 Task: Use the formula "LEN" in spreadsheet "Project portfolio".
Action: Mouse moved to (681, 85)
Screenshot: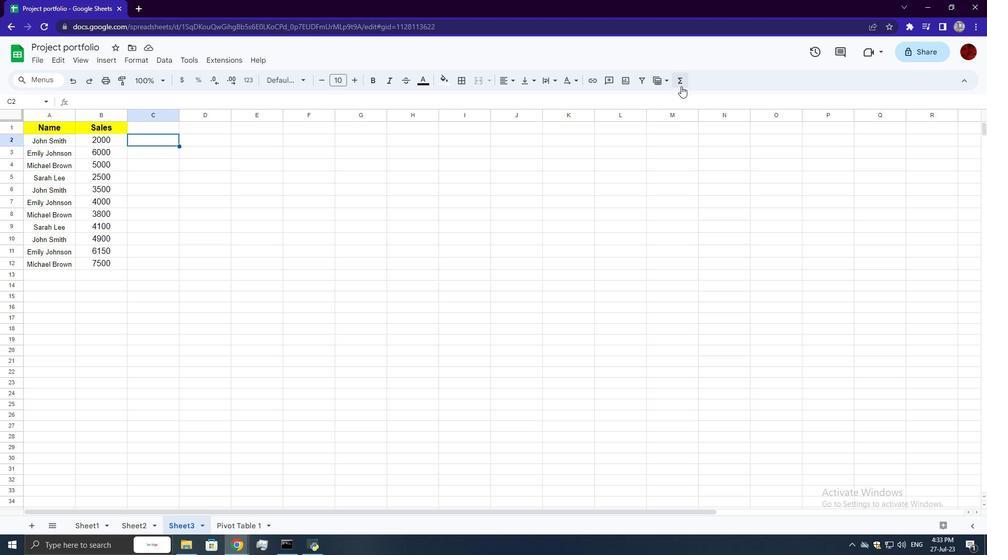
Action: Mouse pressed left at (681, 85)
Screenshot: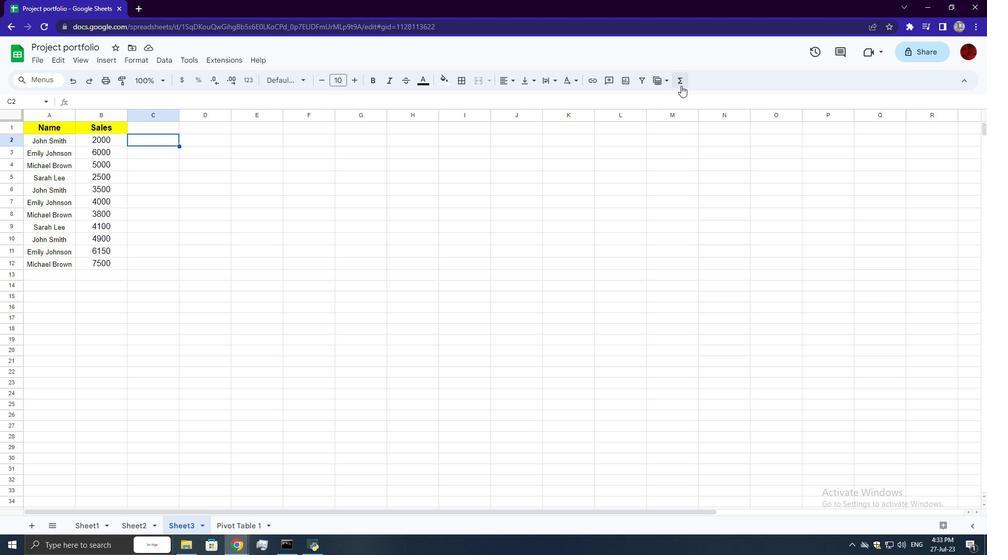 
Action: Mouse moved to (829, 202)
Screenshot: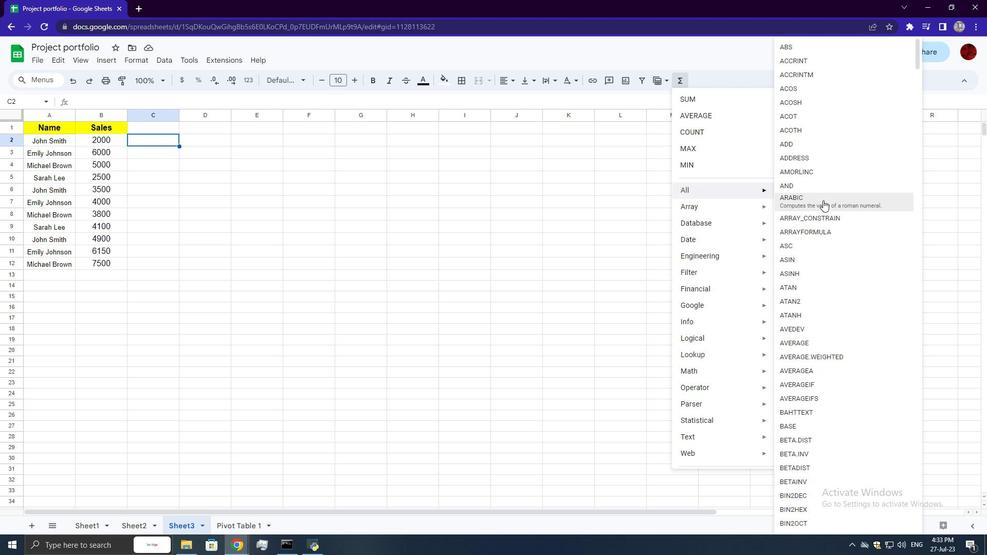 
Action: Mouse scrolled (829, 201) with delta (0, 0)
Screenshot: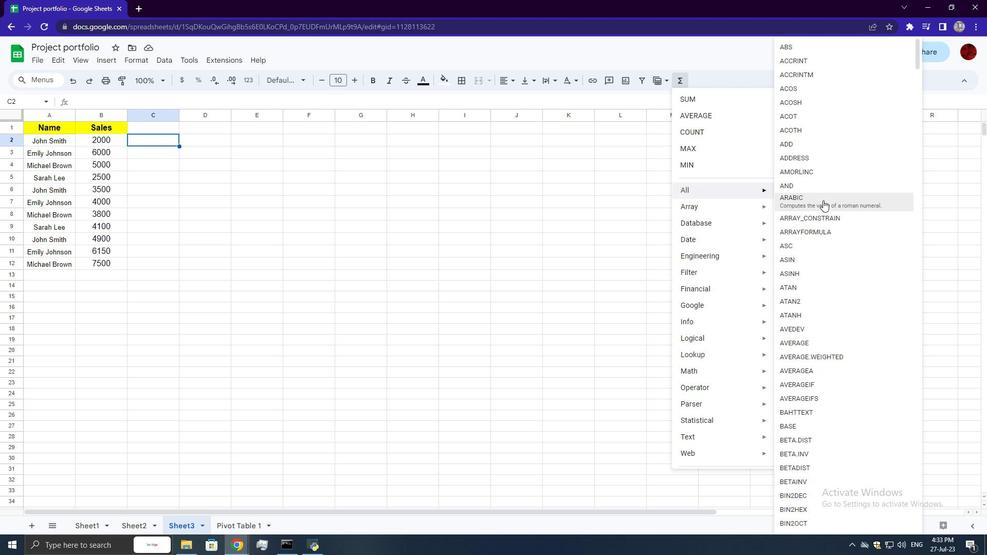 
Action: Mouse moved to (829, 202)
Screenshot: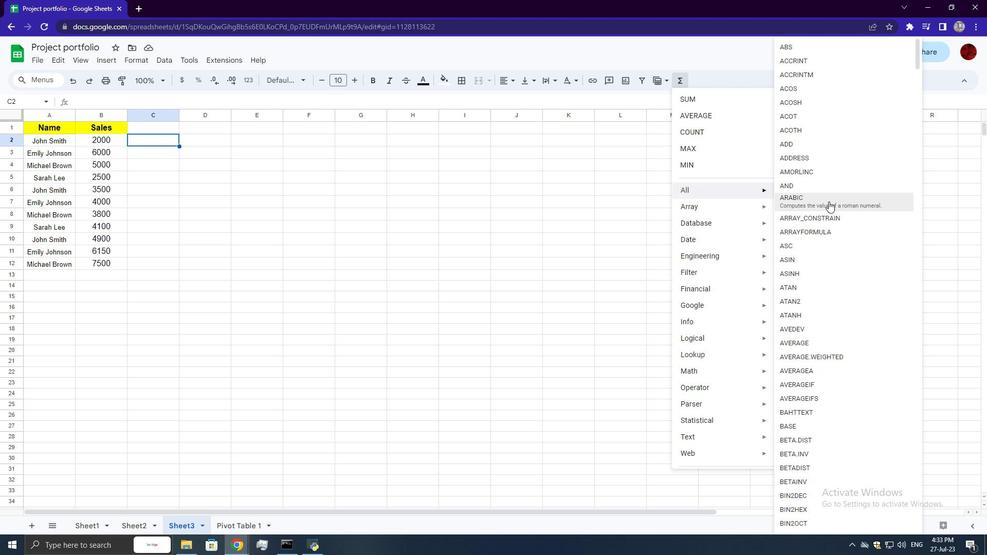 
Action: Mouse scrolled (829, 202) with delta (0, 0)
Screenshot: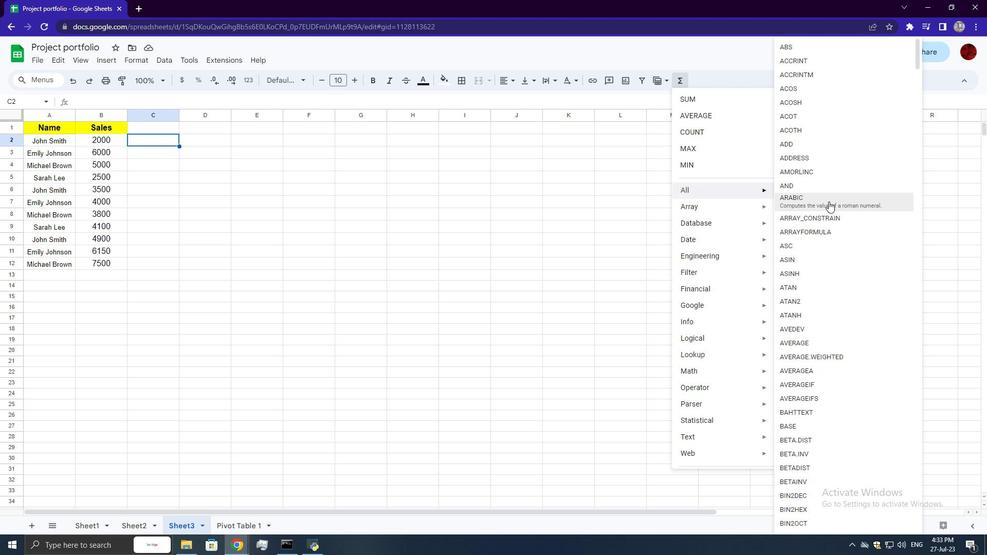 
Action: Mouse scrolled (829, 202) with delta (0, 0)
Screenshot: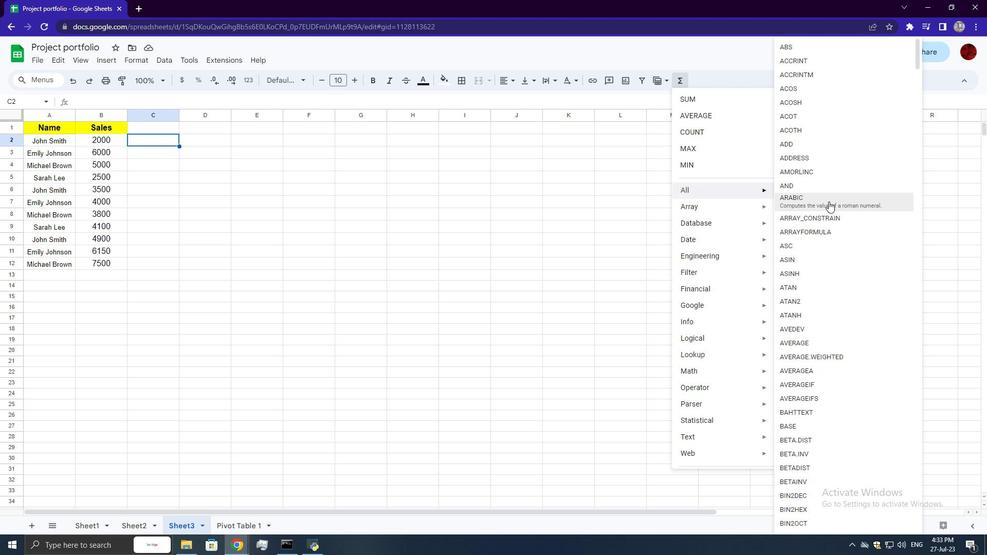 
Action: Mouse scrolled (829, 202) with delta (0, 0)
Screenshot: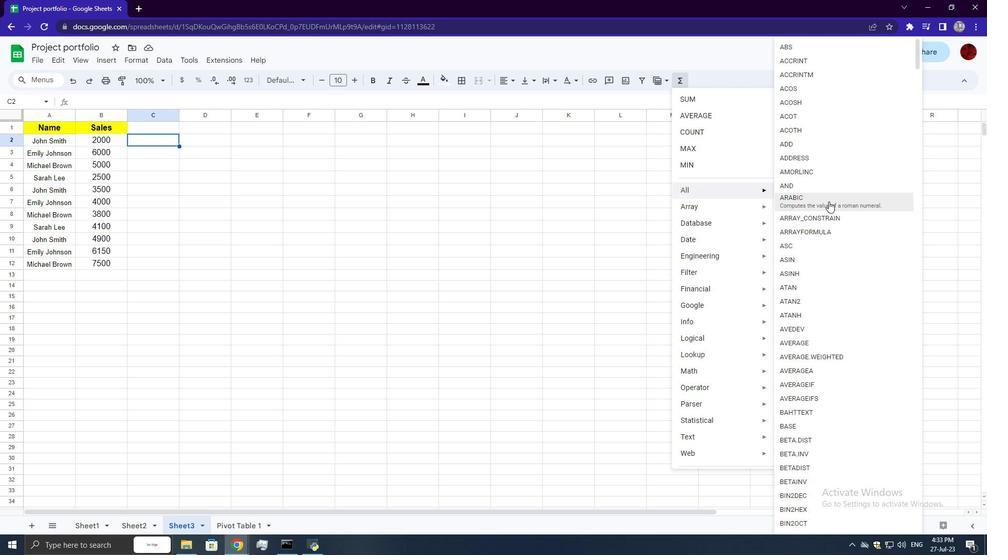 
Action: Mouse scrolled (829, 202) with delta (0, 0)
Screenshot: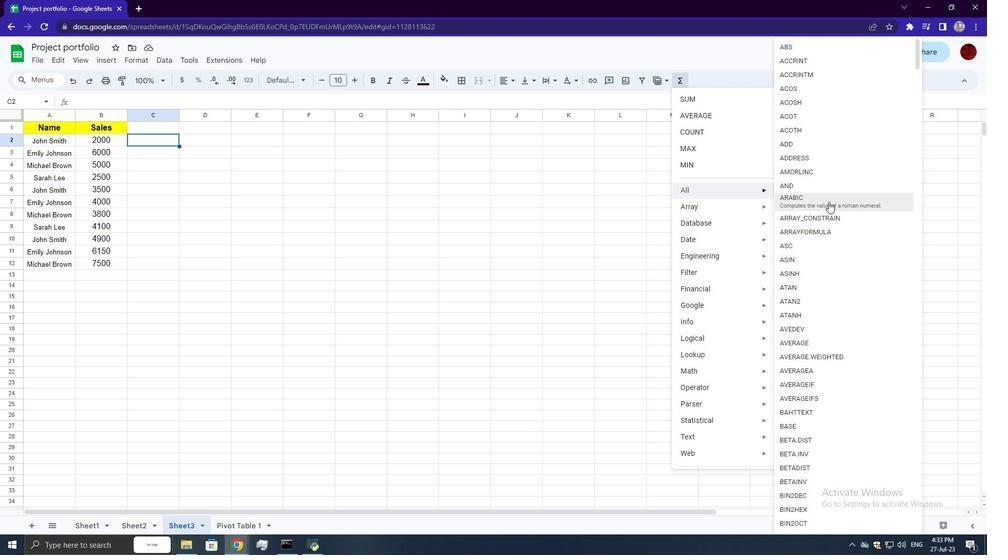 
Action: Mouse moved to (829, 204)
Screenshot: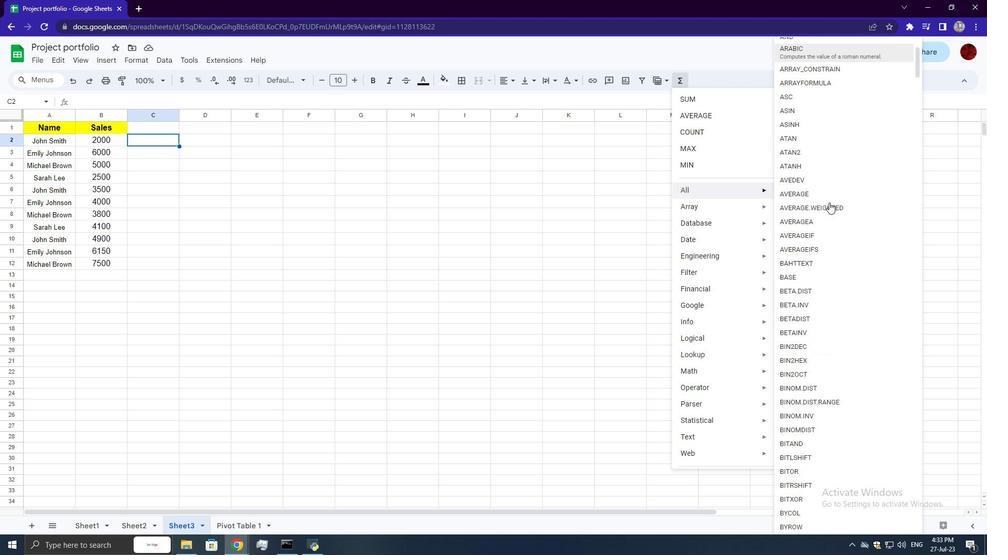 
Action: Mouse scrolled (829, 204) with delta (0, 0)
Screenshot: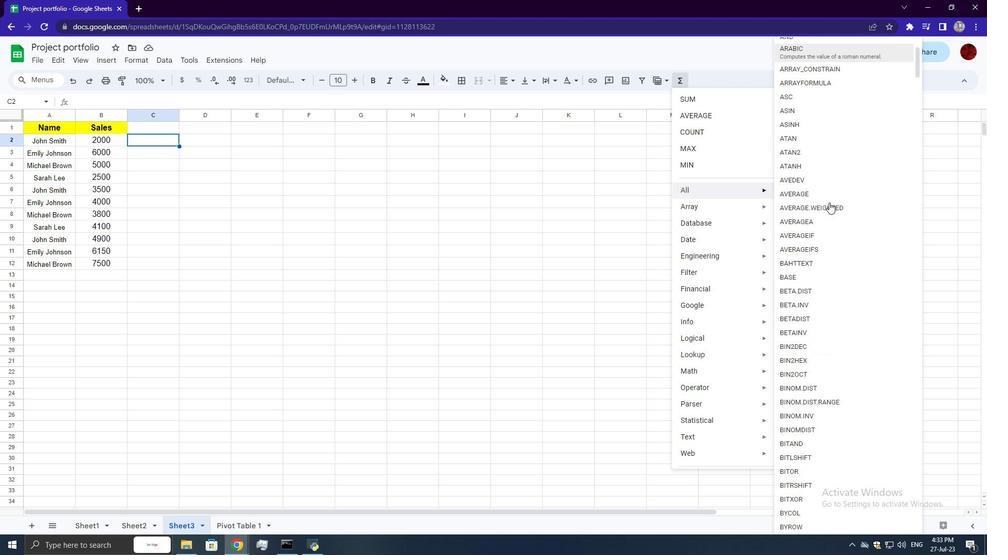 
Action: Mouse scrolled (829, 204) with delta (0, 0)
Screenshot: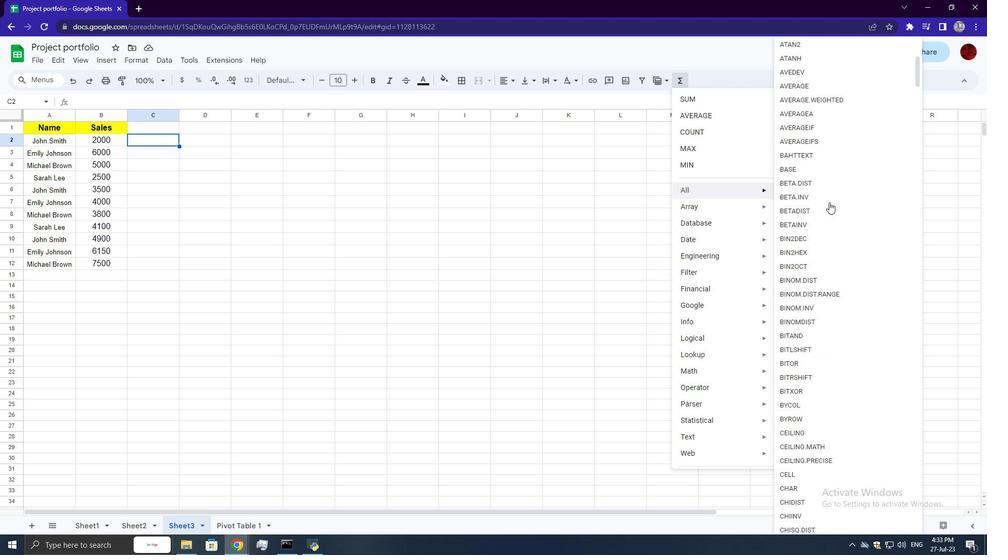 
Action: Mouse scrolled (829, 204) with delta (0, 0)
Screenshot: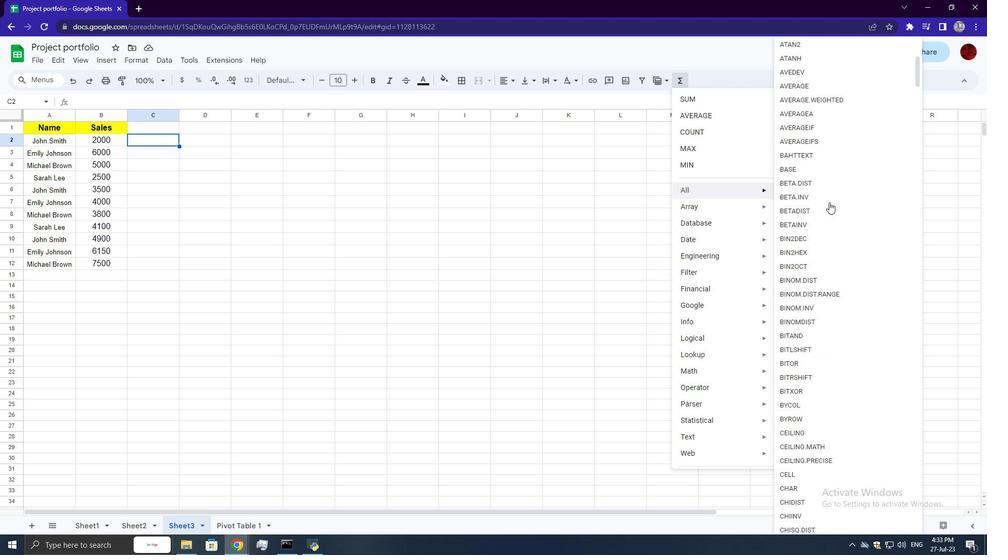 
Action: Mouse scrolled (829, 204) with delta (0, 0)
Screenshot: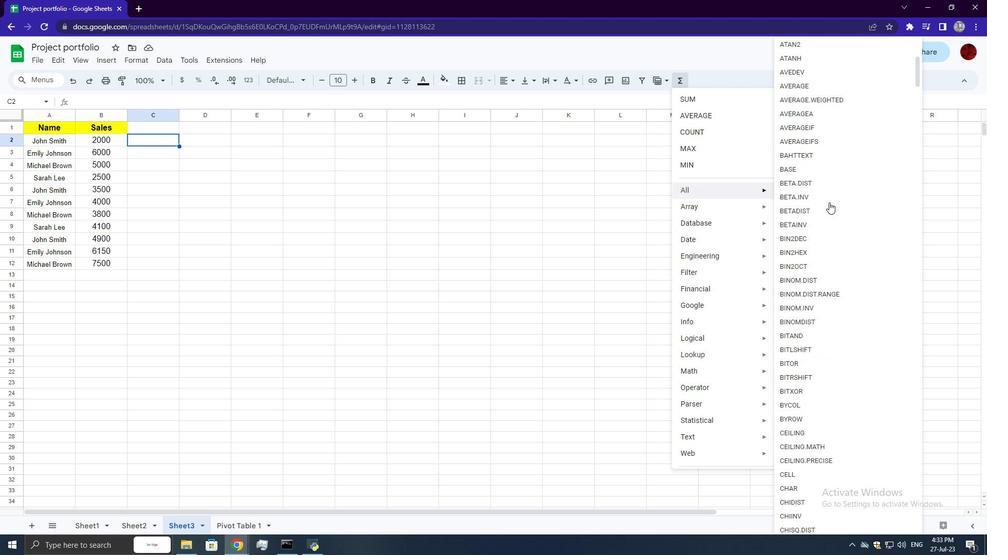 
Action: Mouse scrolled (829, 204) with delta (0, 0)
Screenshot: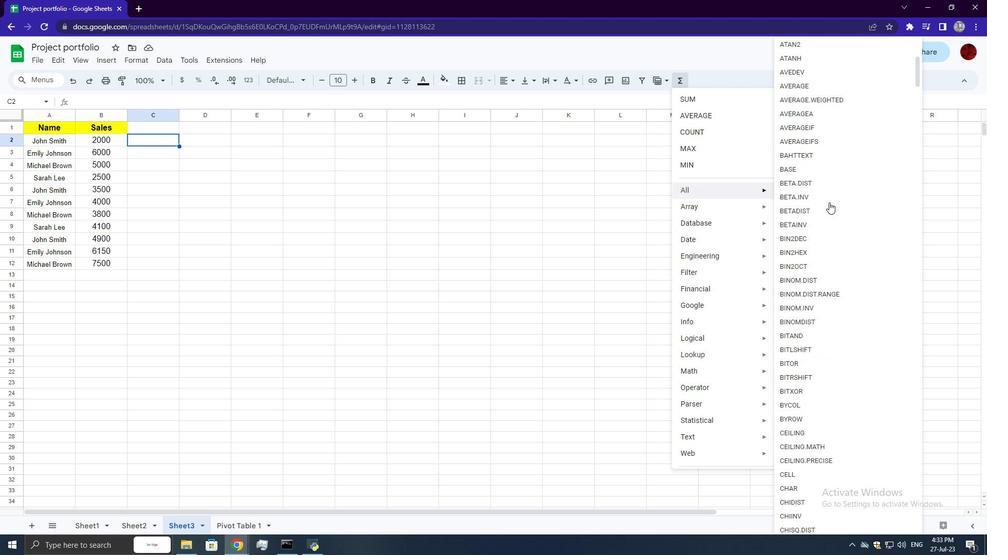 
Action: Mouse scrolled (829, 204) with delta (0, 0)
Screenshot: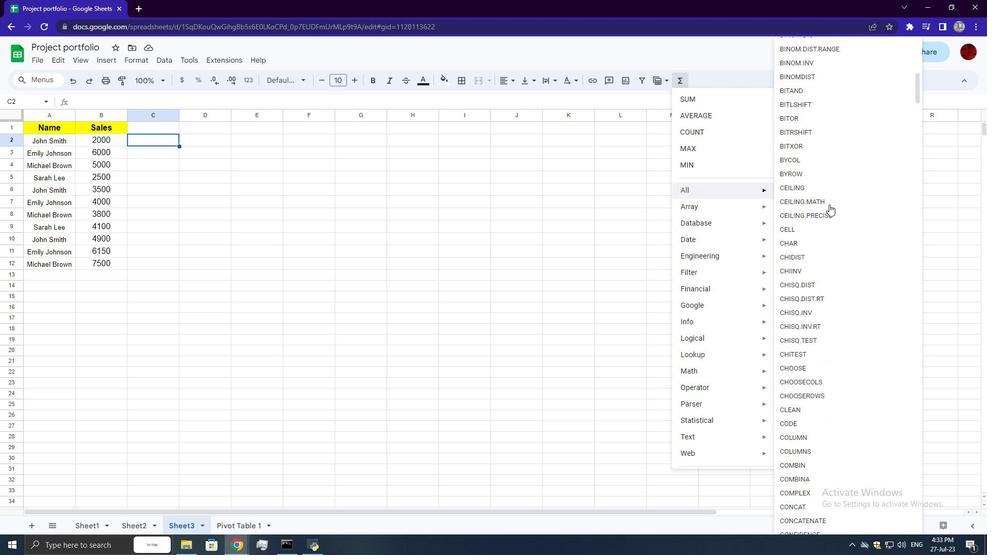
Action: Mouse scrolled (829, 204) with delta (0, 0)
Screenshot: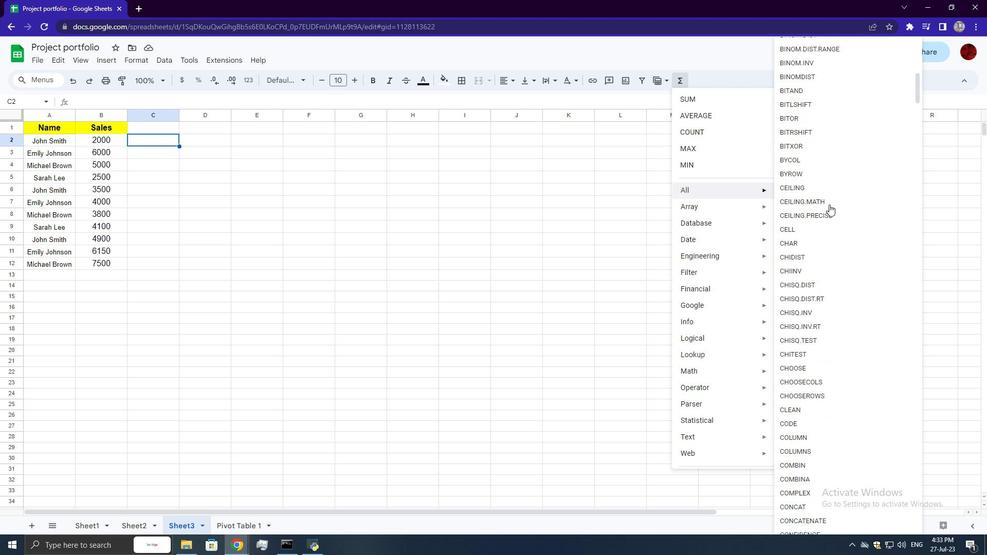 
Action: Mouse scrolled (829, 204) with delta (0, 0)
Screenshot: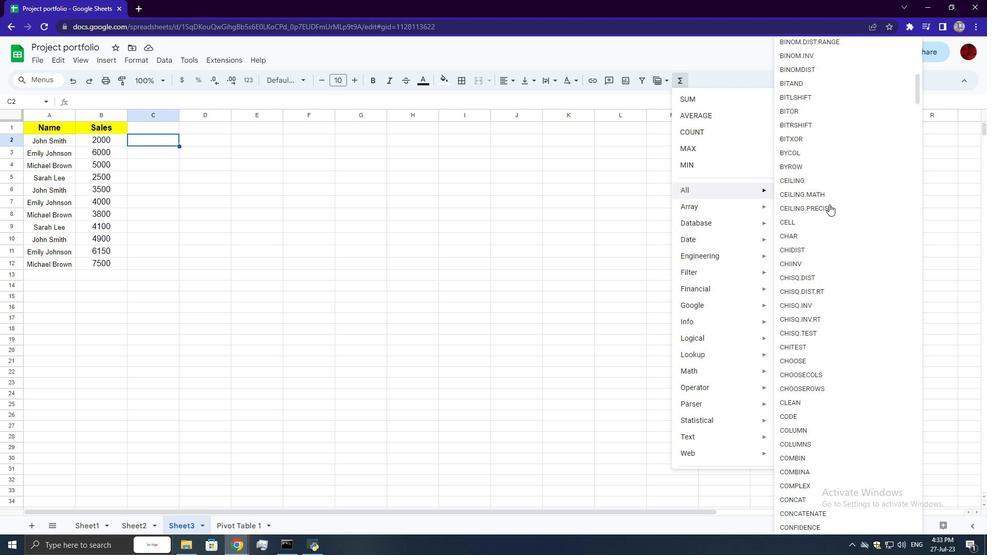 
Action: Mouse scrolled (829, 204) with delta (0, 0)
Screenshot: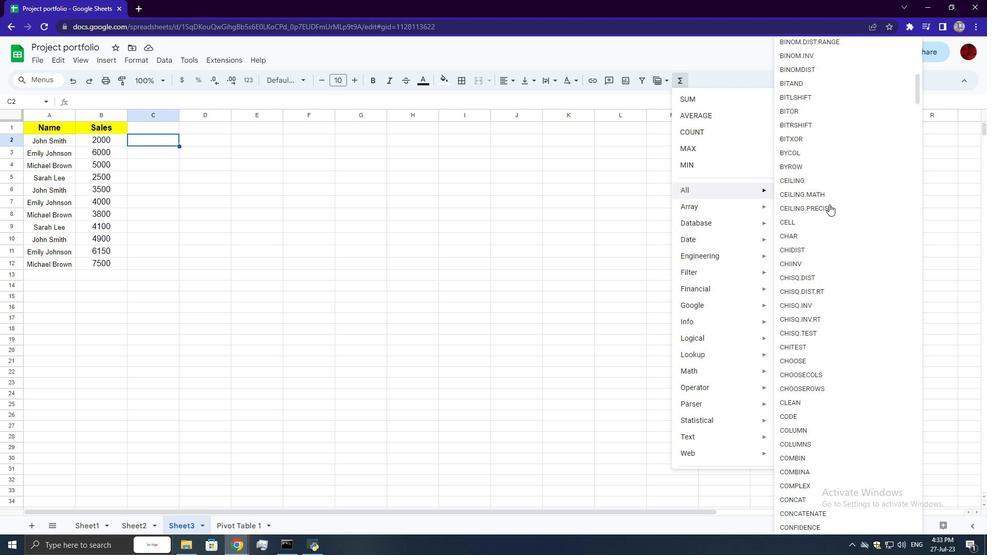 
Action: Mouse scrolled (829, 204) with delta (0, 0)
Screenshot: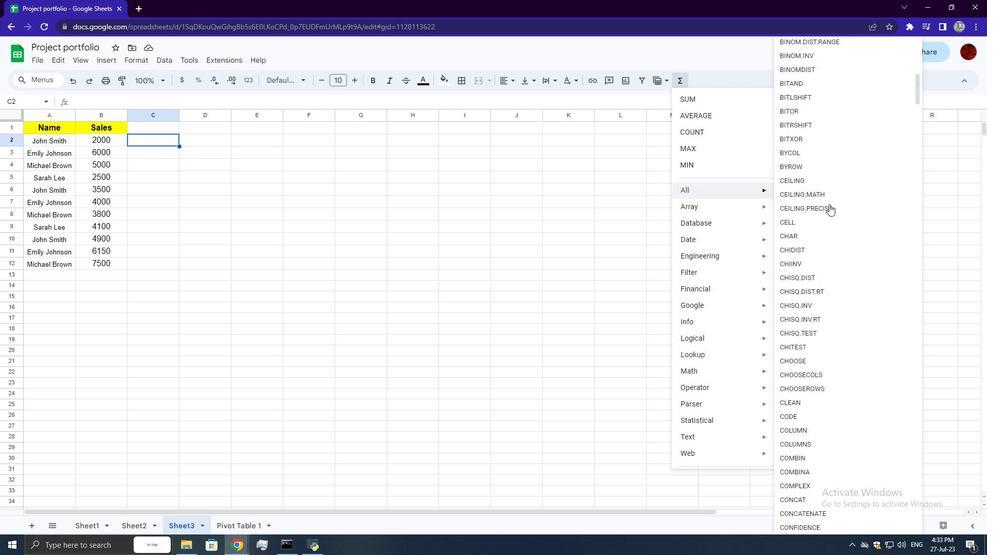 
Action: Mouse scrolled (829, 204) with delta (0, 0)
Screenshot: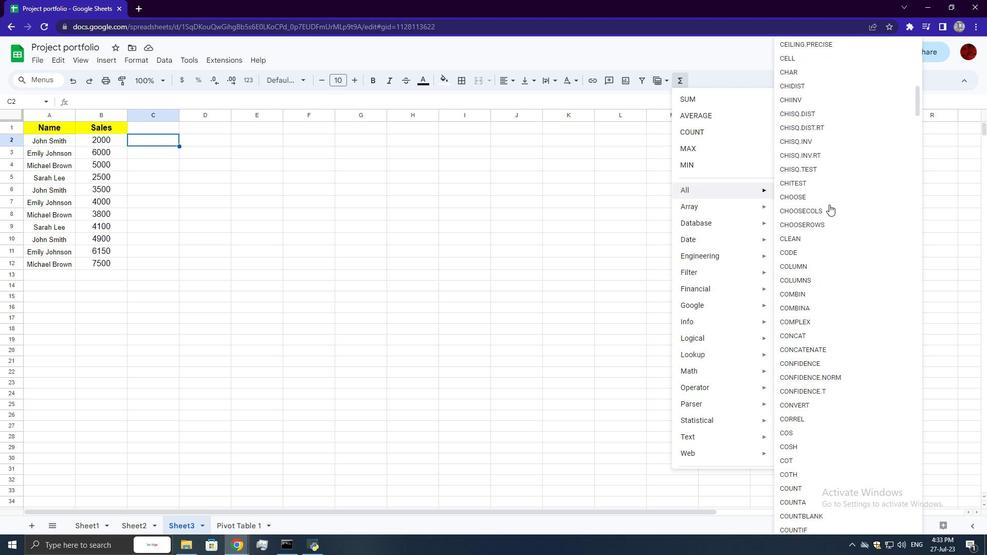 
Action: Mouse scrolled (829, 204) with delta (0, 0)
Screenshot: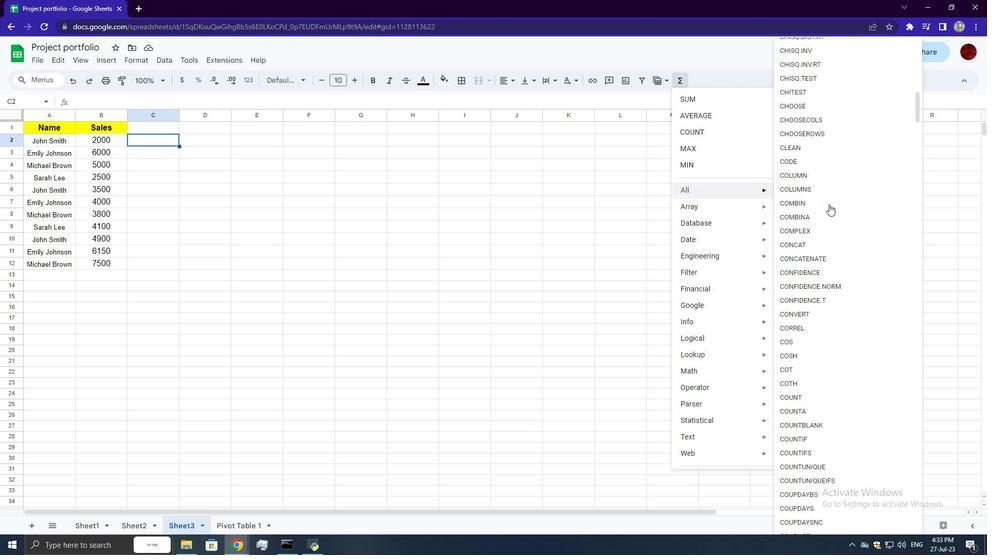 
Action: Mouse scrolled (829, 204) with delta (0, 0)
Screenshot: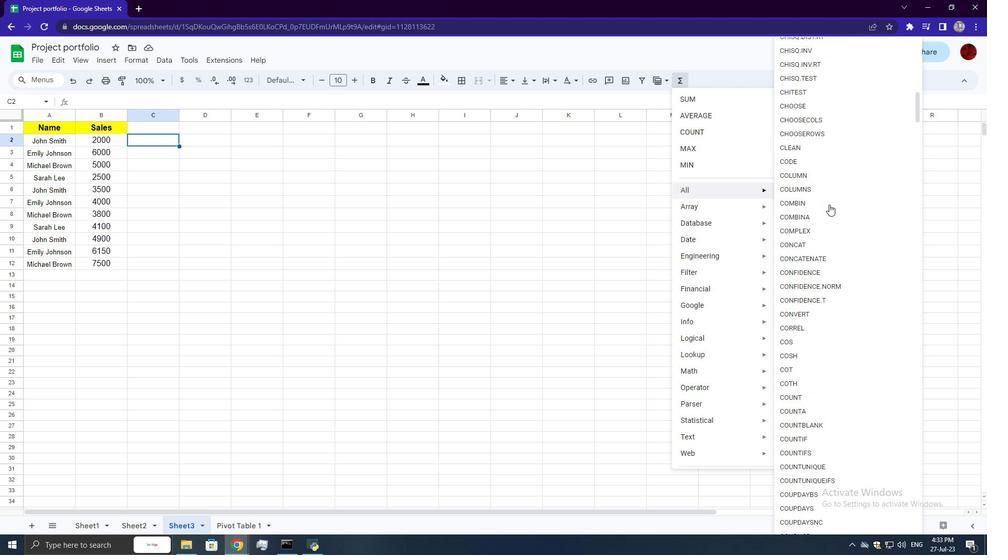 
Action: Mouse scrolled (829, 204) with delta (0, 0)
Screenshot: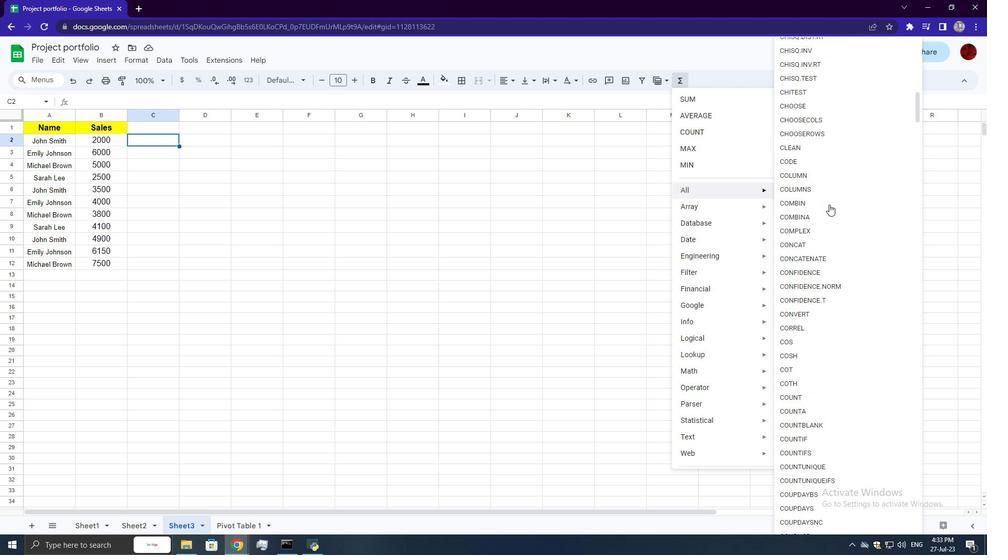 
Action: Mouse scrolled (829, 204) with delta (0, 0)
Screenshot: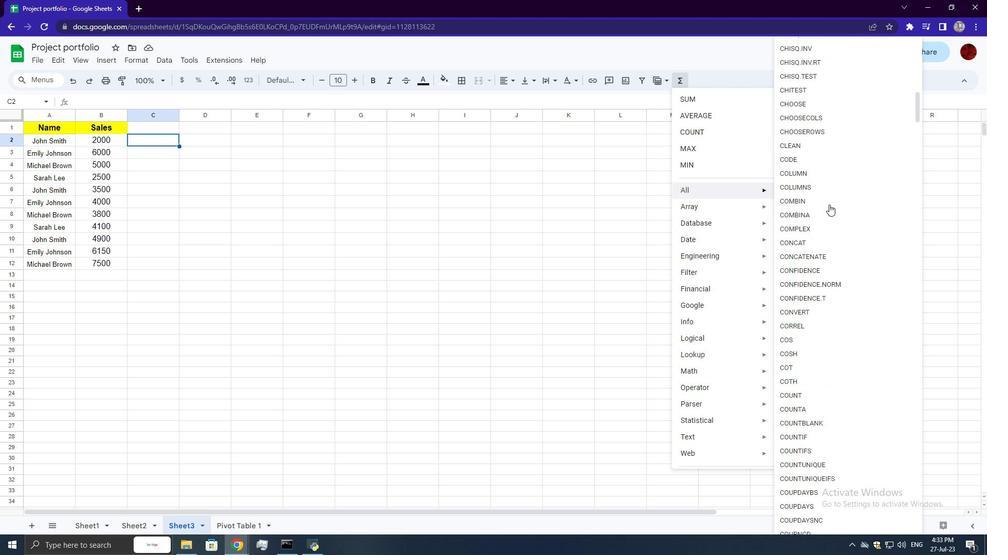 
Action: Mouse scrolled (829, 204) with delta (0, 0)
Screenshot: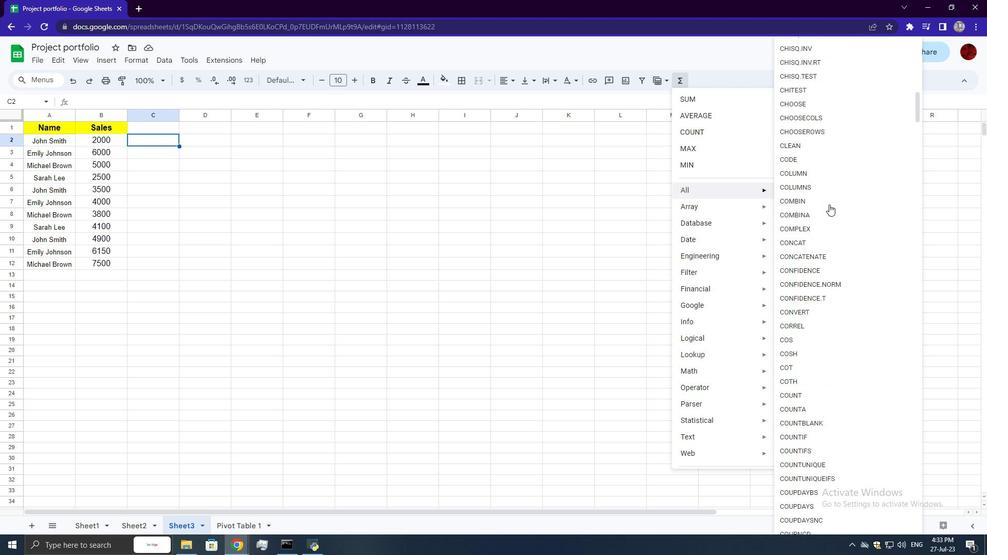
Action: Mouse scrolled (829, 204) with delta (0, 0)
Screenshot: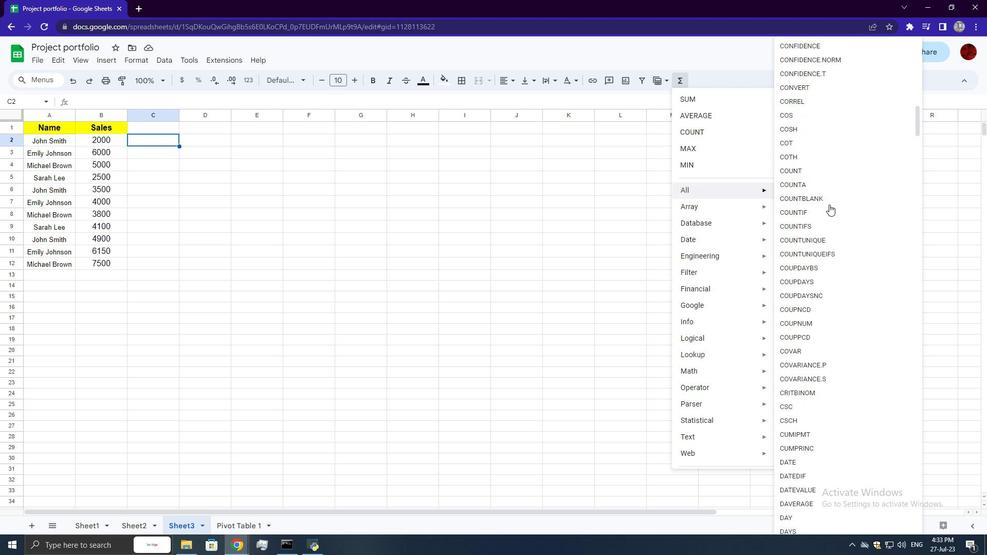 
Action: Mouse scrolled (829, 204) with delta (0, 0)
Screenshot: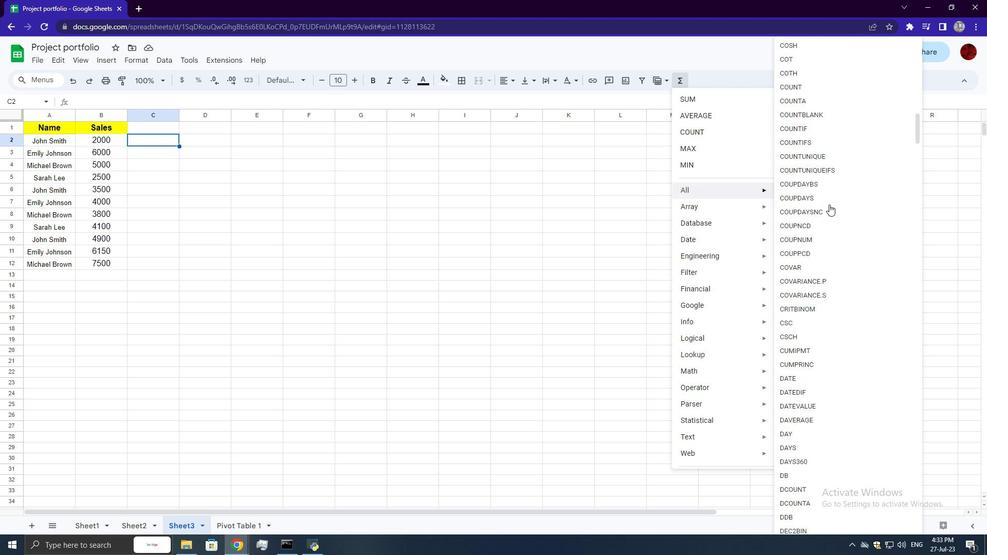 
Action: Mouse scrolled (829, 204) with delta (0, 0)
Screenshot: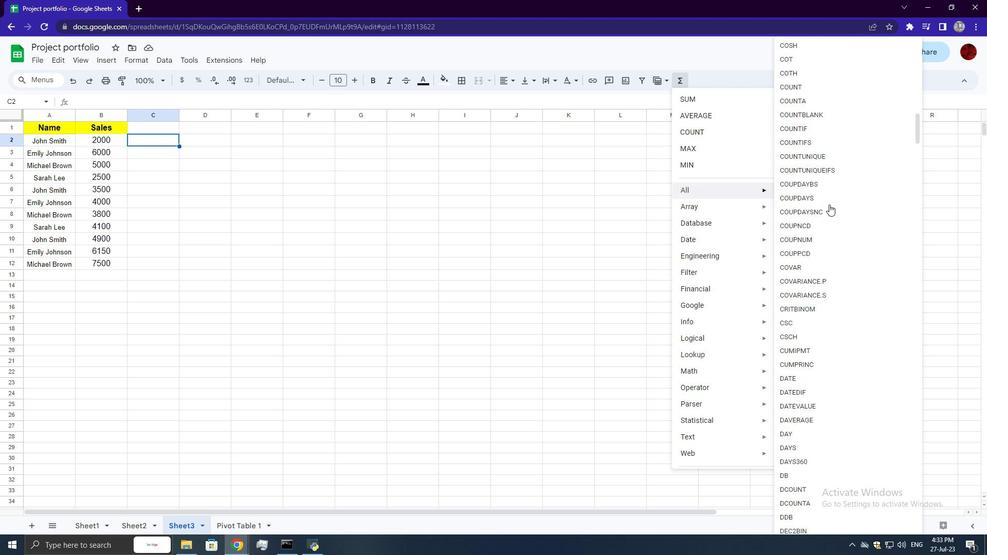 
Action: Mouse scrolled (829, 204) with delta (0, 0)
Screenshot: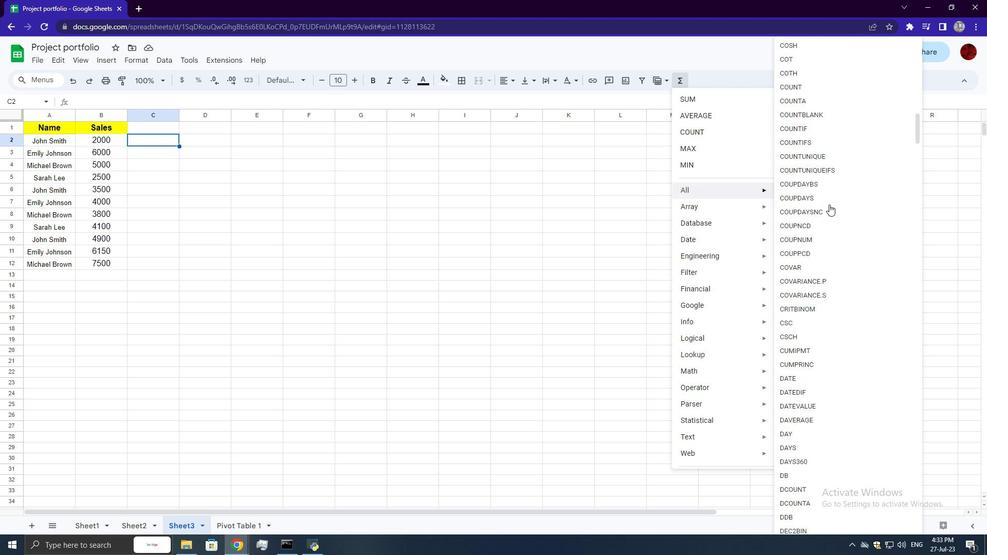 
Action: Mouse scrolled (829, 204) with delta (0, 0)
Screenshot: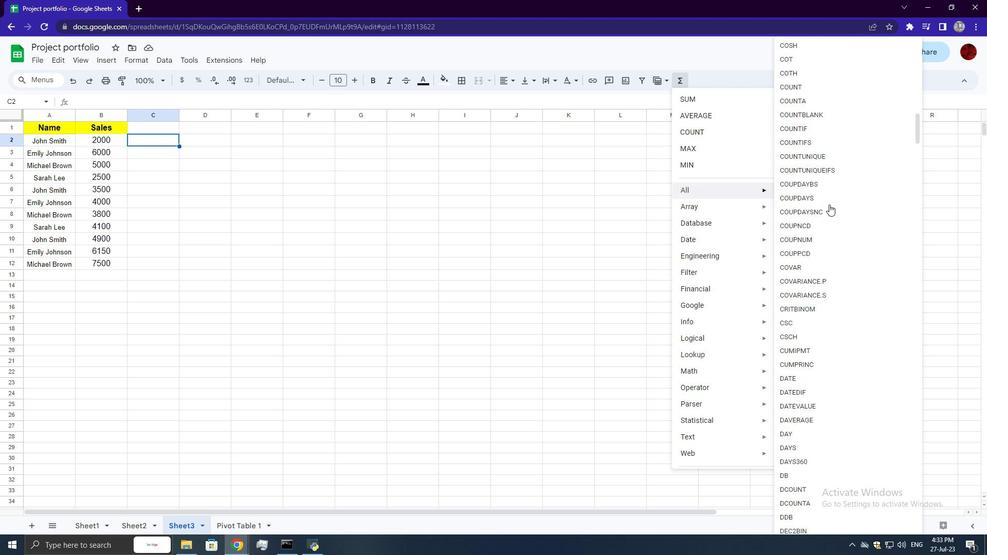 
Action: Mouse scrolled (829, 204) with delta (0, 0)
Screenshot: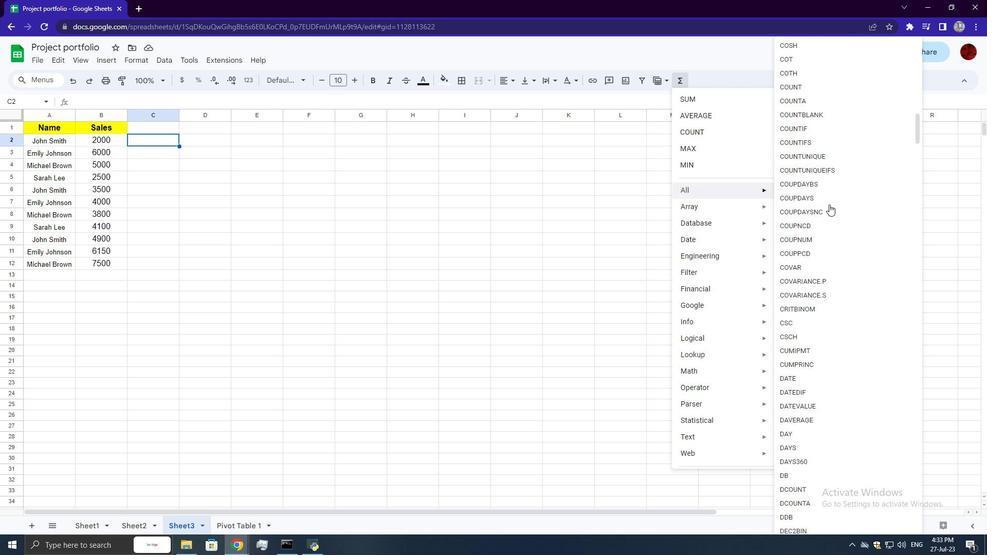 
Action: Mouse scrolled (829, 204) with delta (0, 0)
Screenshot: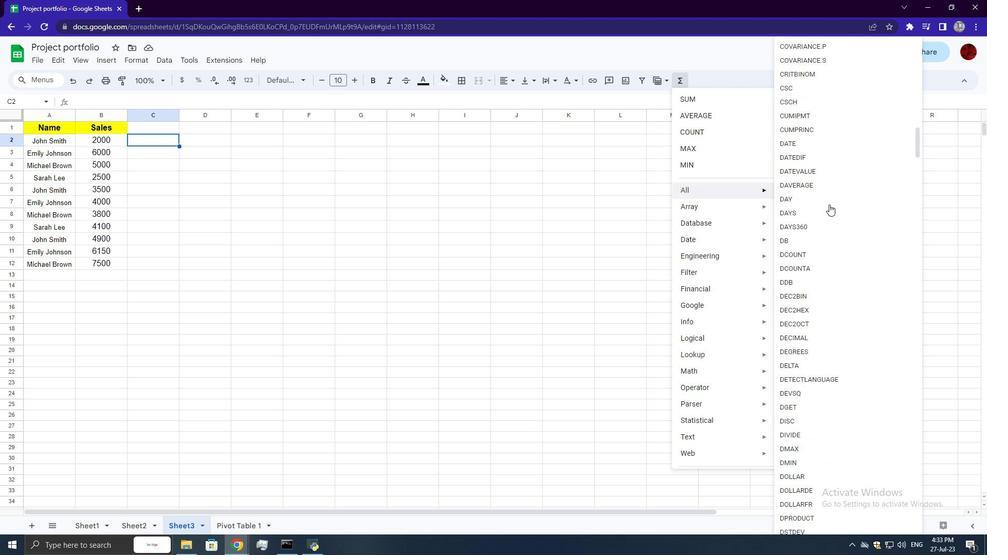 
Action: Mouse scrolled (829, 204) with delta (0, 0)
Screenshot: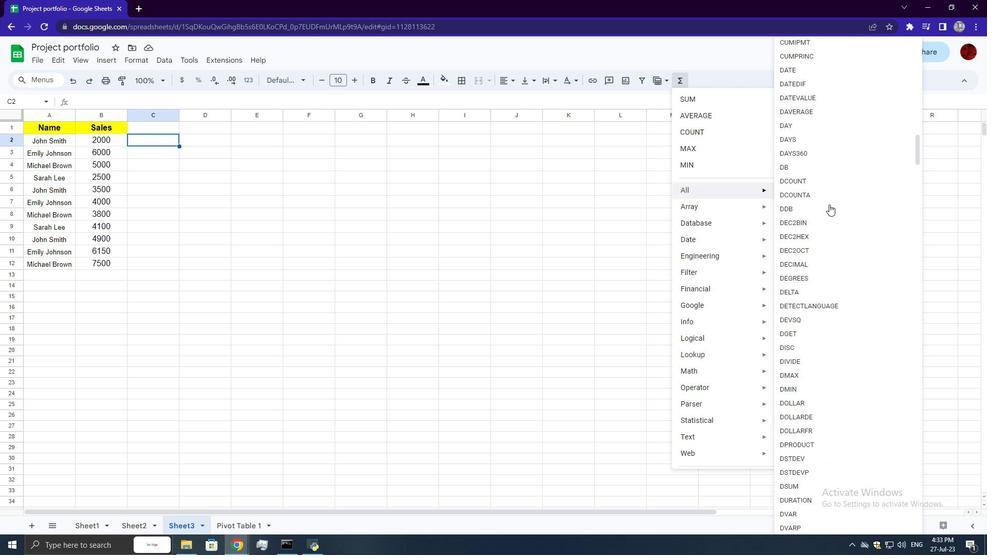 
Action: Mouse scrolled (829, 204) with delta (0, 0)
Screenshot: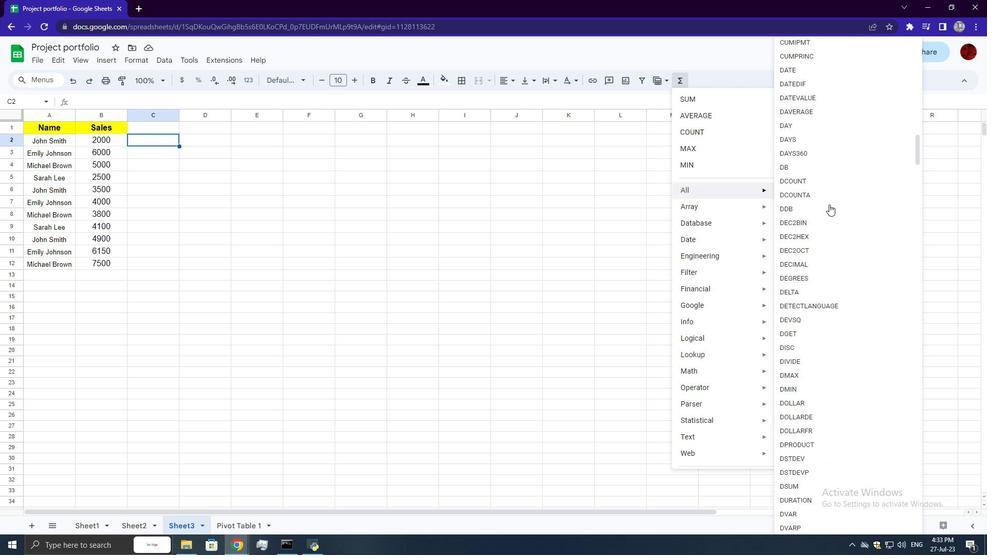 
Action: Mouse scrolled (829, 204) with delta (0, 0)
Screenshot: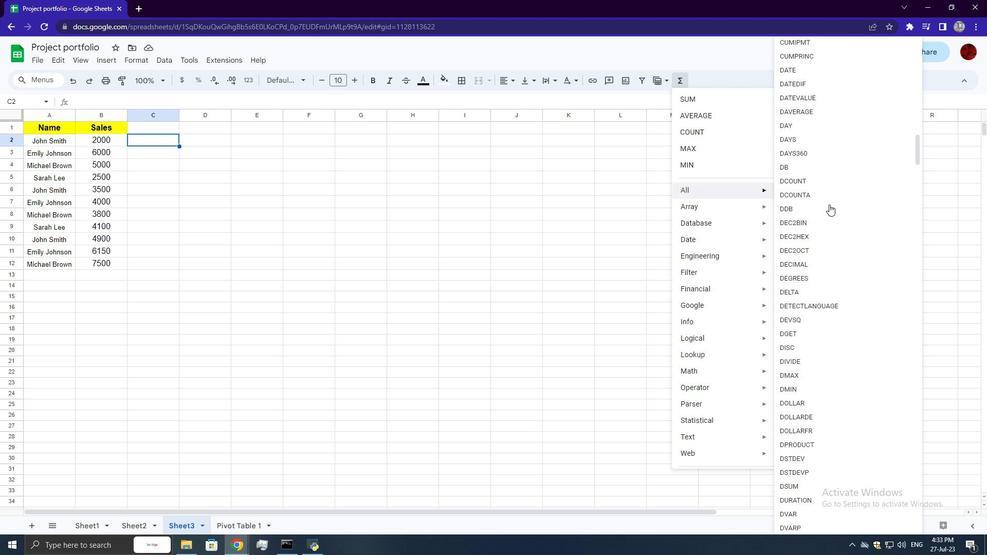 
Action: Mouse scrolled (829, 204) with delta (0, 0)
Screenshot: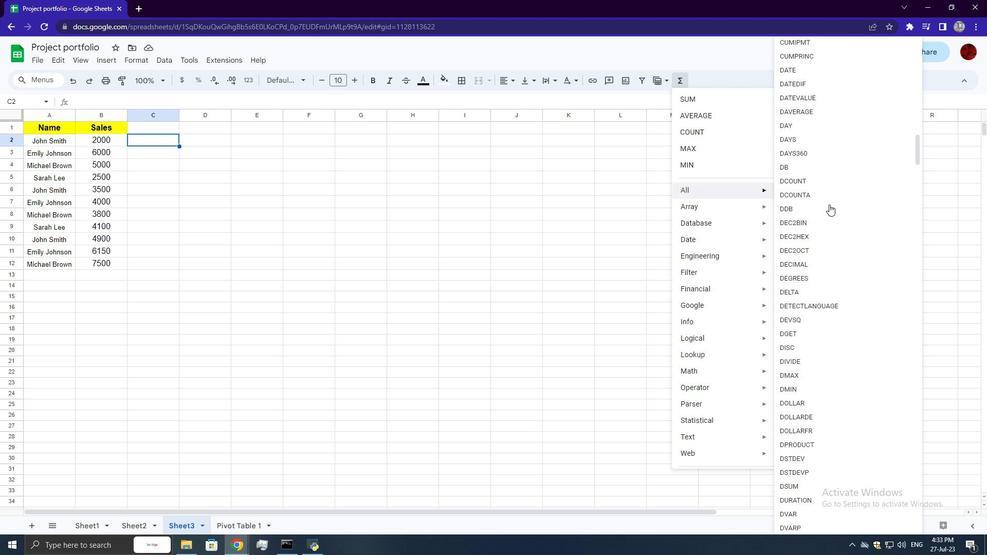 
Action: Mouse scrolled (829, 204) with delta (0, 0)
Screenshot: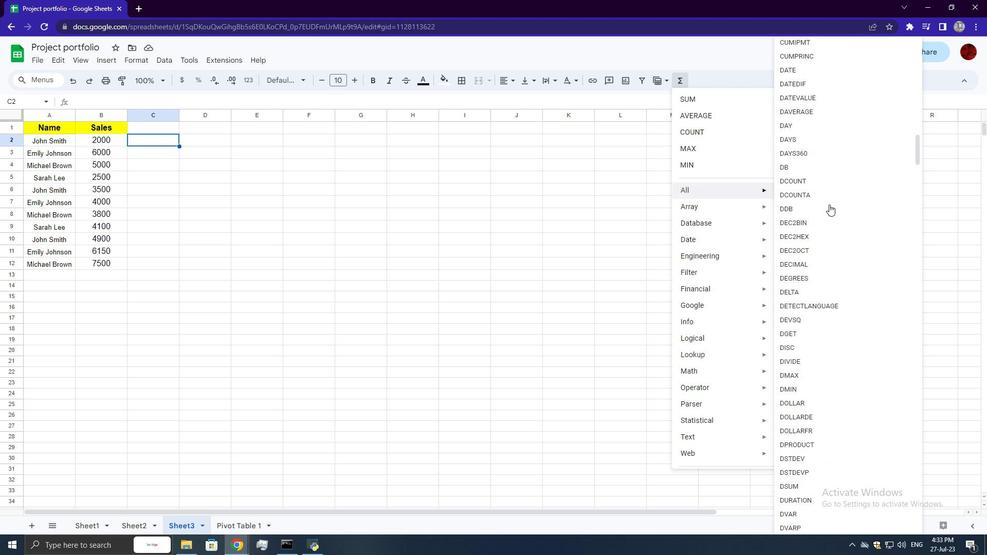 
Action: Mouse scrolled (829, 204) with delta (0, 0)
Screenshot: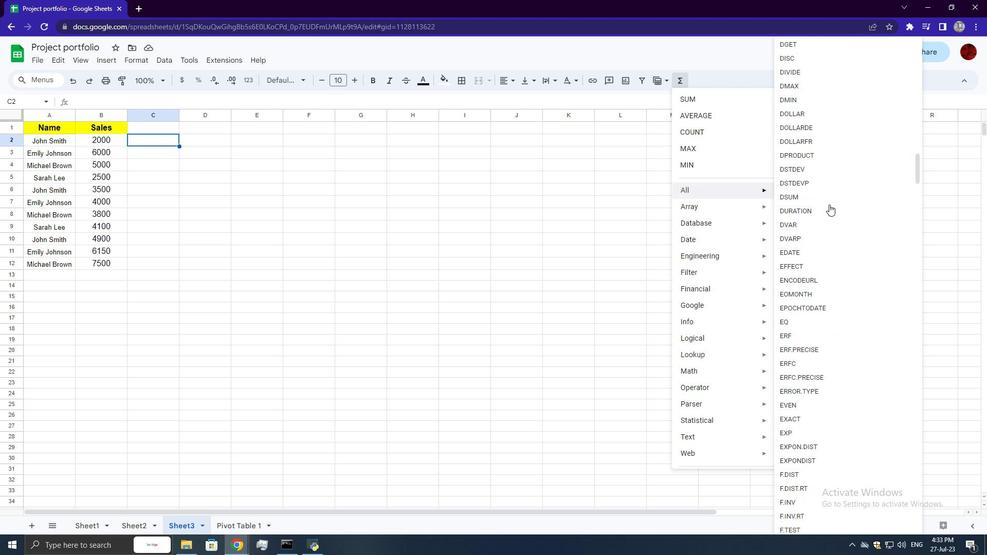 
Action: Mouse scrolled (829, 204) with delta (0, 0)
Screenshot: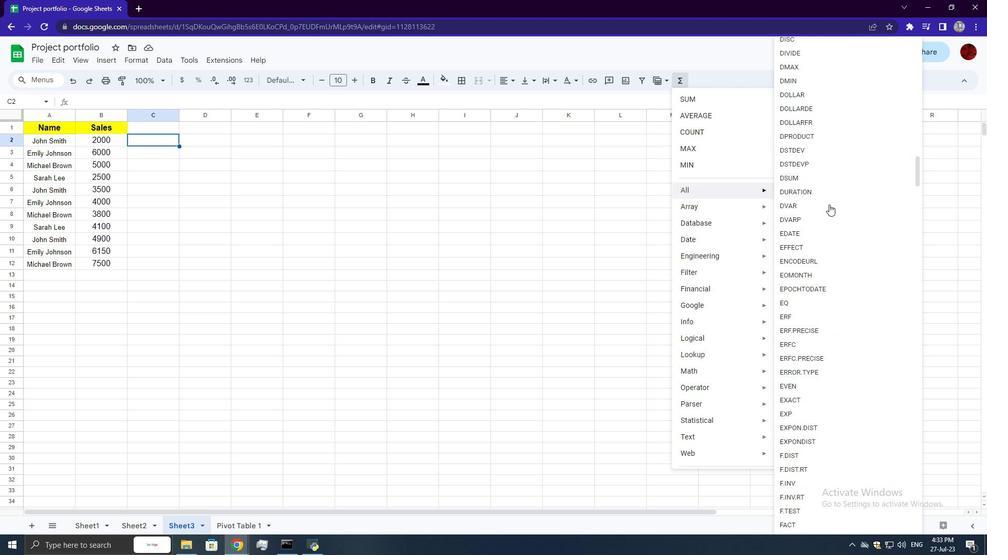 
Action: Mouse scrolled (829, 204) with delta (0, 0)
Screenshot: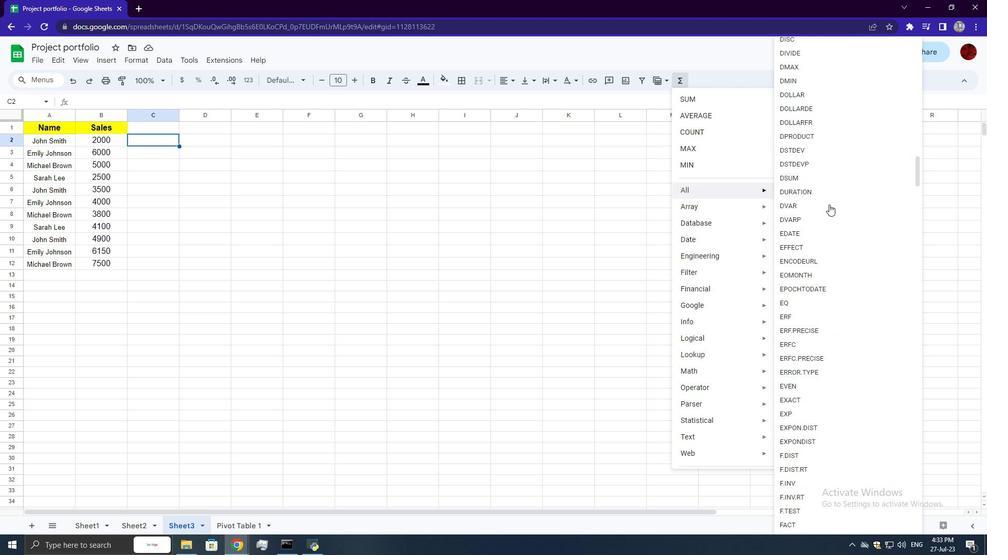 
Action: Mouse scrolled (829, 204) with delta (0, 0)
Screenshot: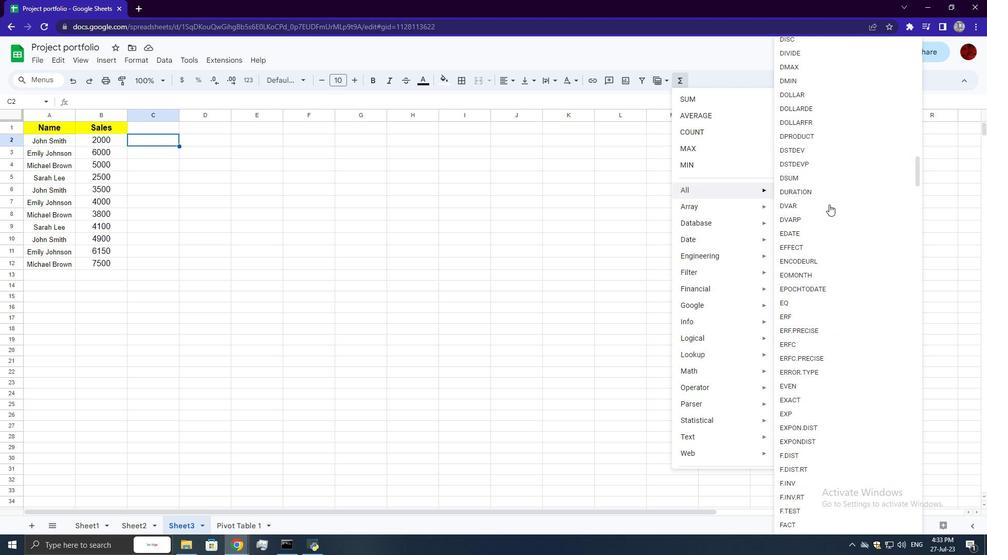 
Action: Mouse moved to (829, 205)
Screenshot: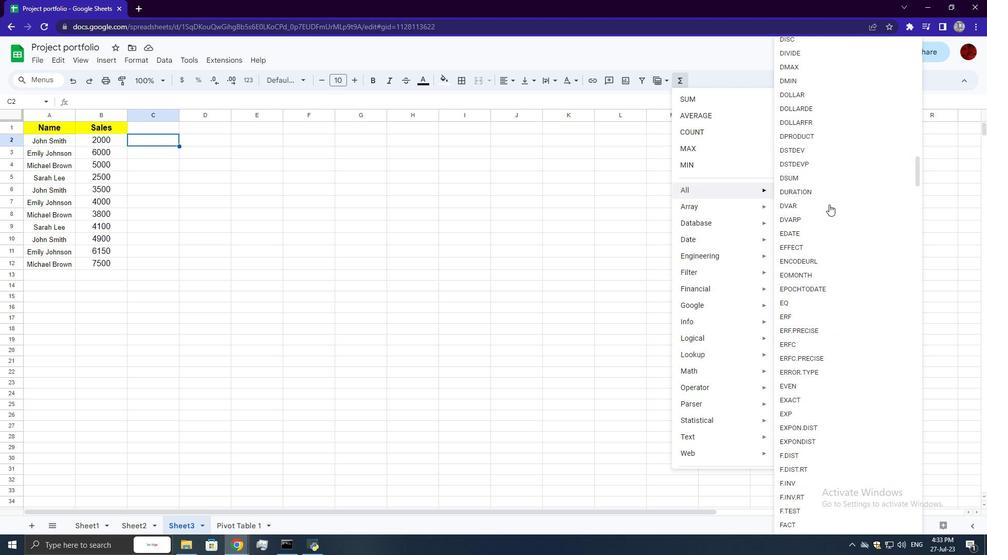 
Action: Mouse scrolled (829, 205) with delta (0, 0)
Screenshot: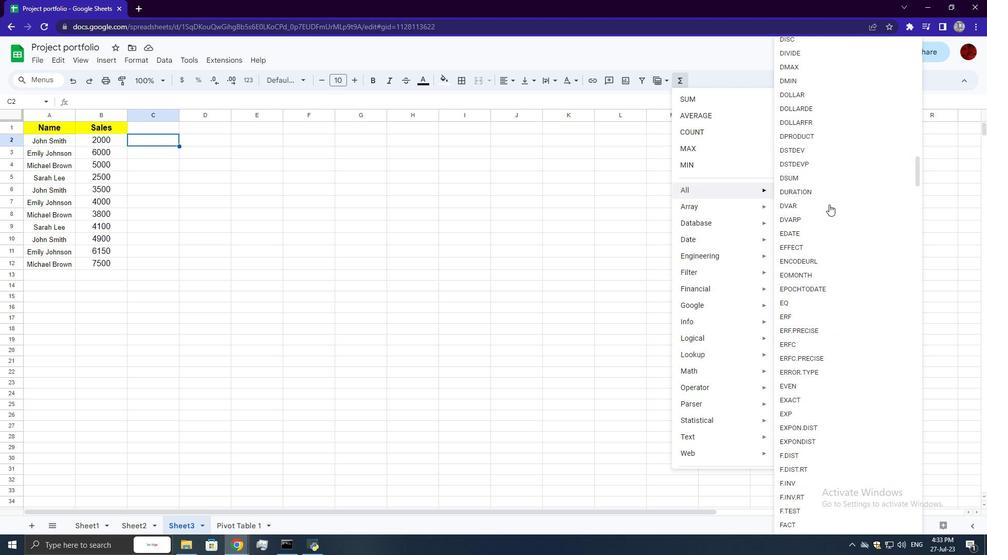 
Action: Mouse scrolled (829, 205) with delta (0, 0)
Screenshot: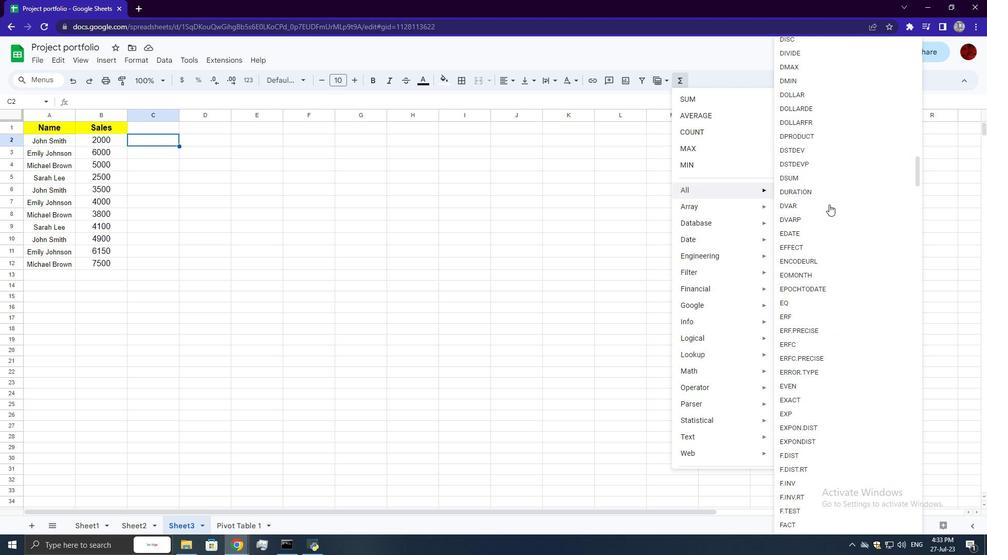 
Action: Mouse scrolled (829, 205) with delta (0, 0)
Screenshot: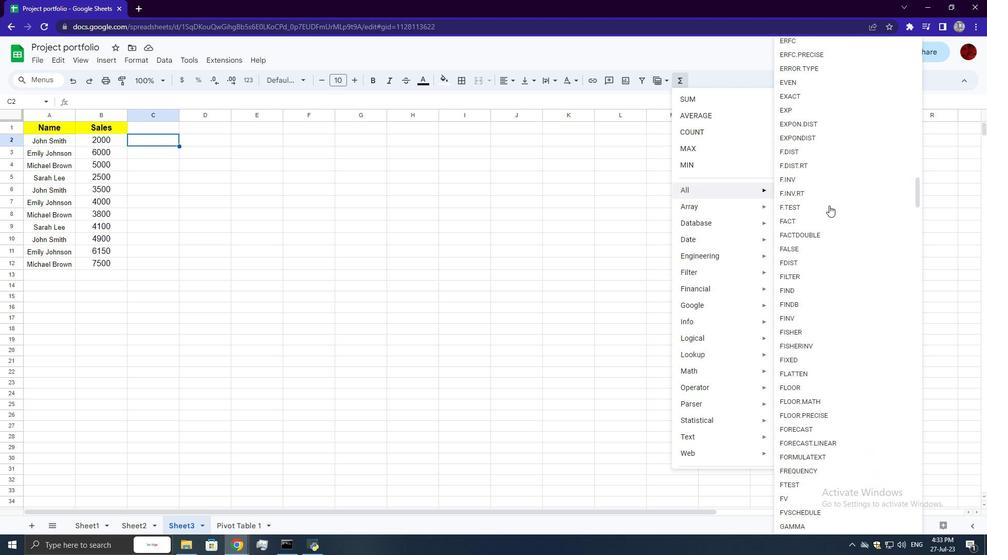 
Action: Mouse moved to (829, 207)
Screenshot: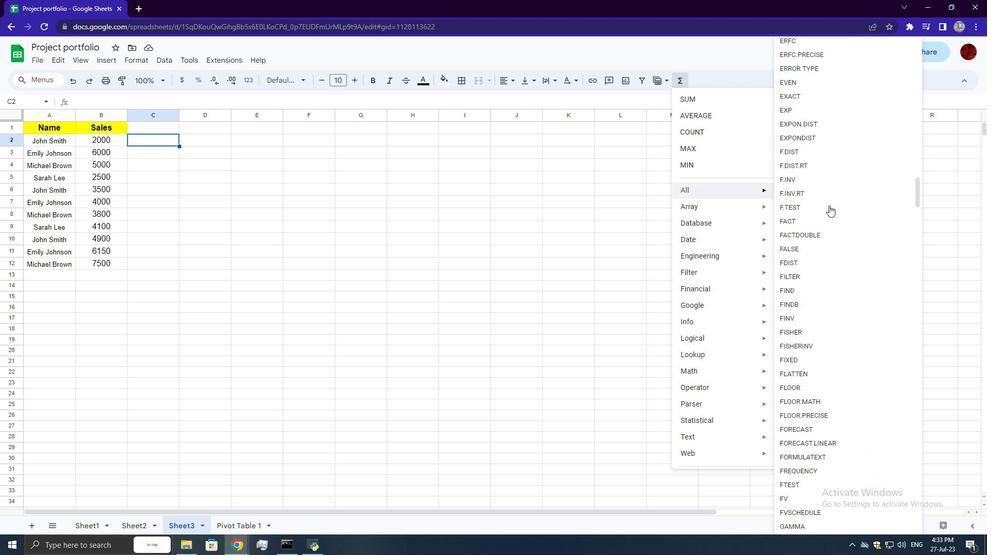 
Action: Mouse scrolled (829, 207) with delta (0, 0)
Screenshot: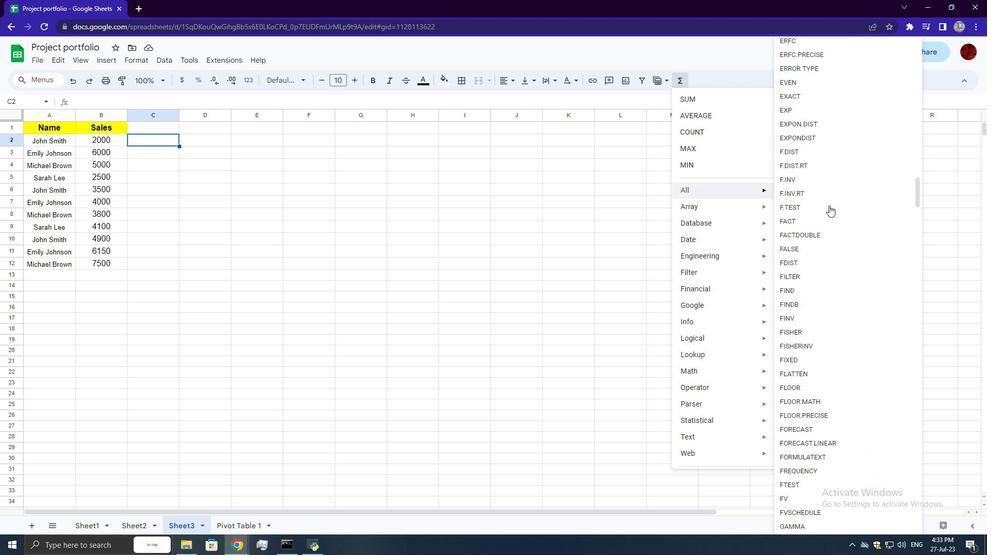 
Action: Mouse moved to (829, 208)
Screenshot: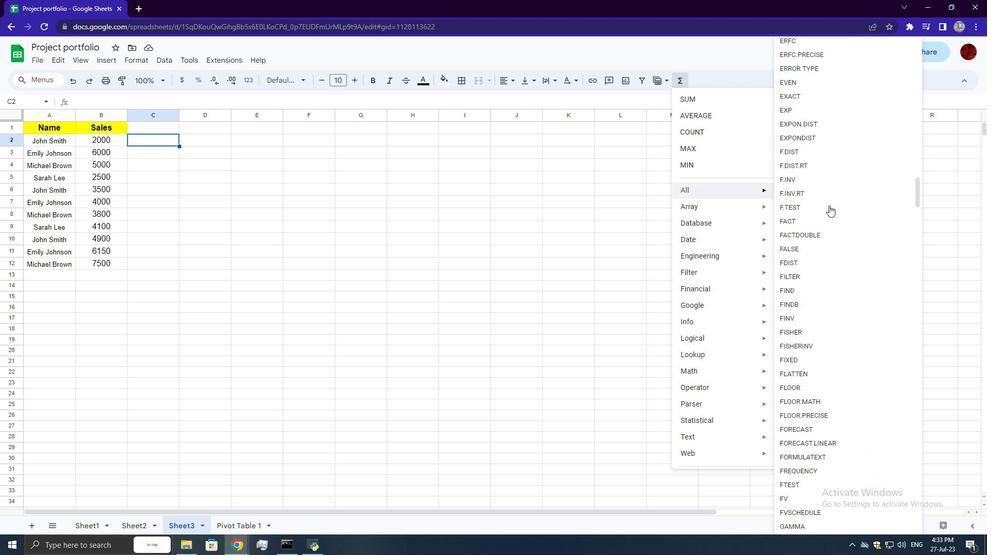 
Action: Mouse scrolled (829, 207) with delta (0, 0)
Screenshot: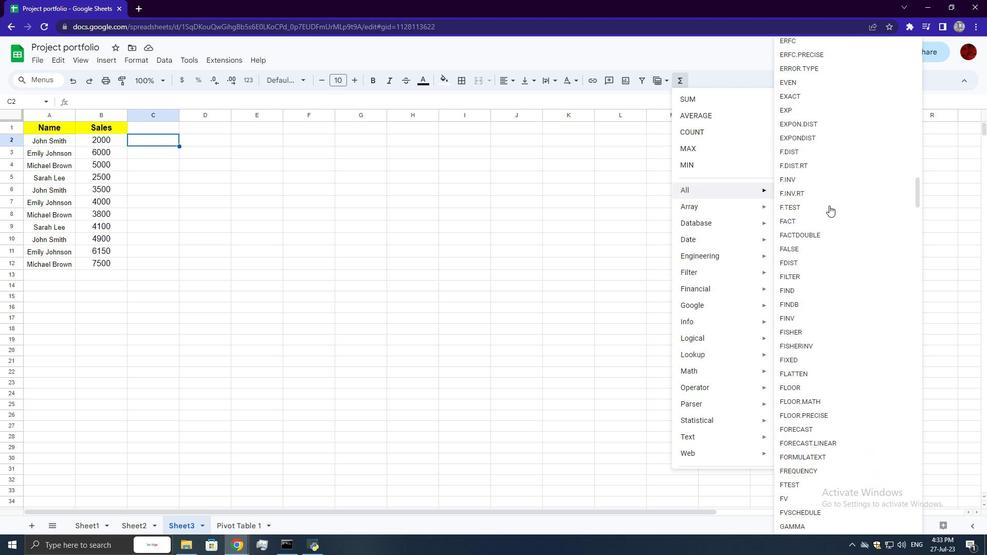 
Action: Mouse scrolled (829, 207) with delta (0, 0)
Screenshot: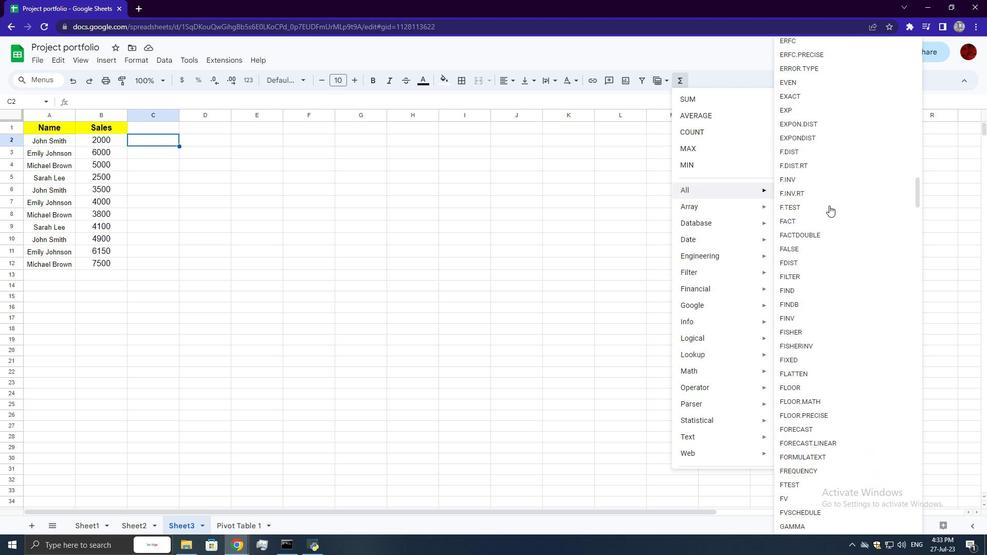 
Action: Mouse scrolled (829, 207) with delta (0, 0)
Screenshot: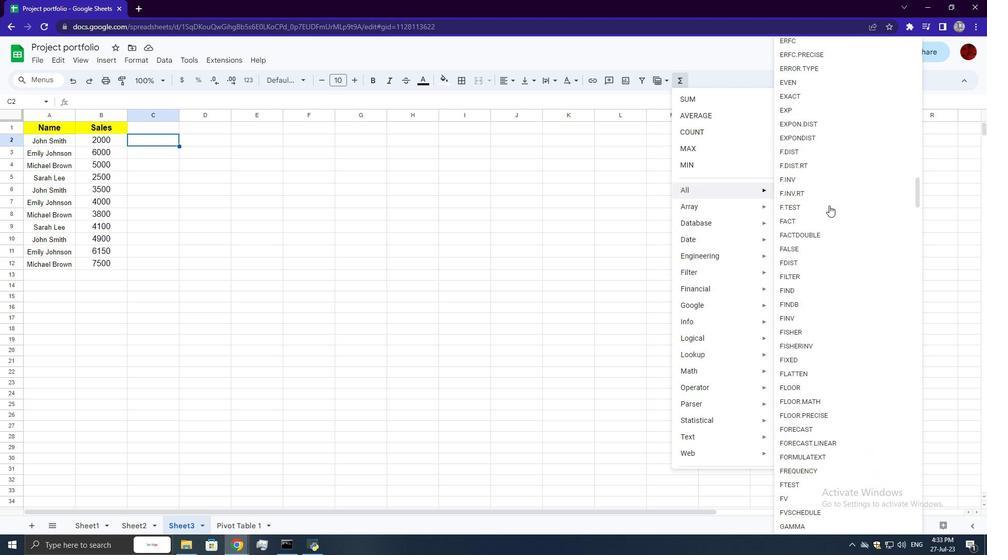 
Action: Mouse scrolled (829, 207) with delta (0, 0)
Screenshot: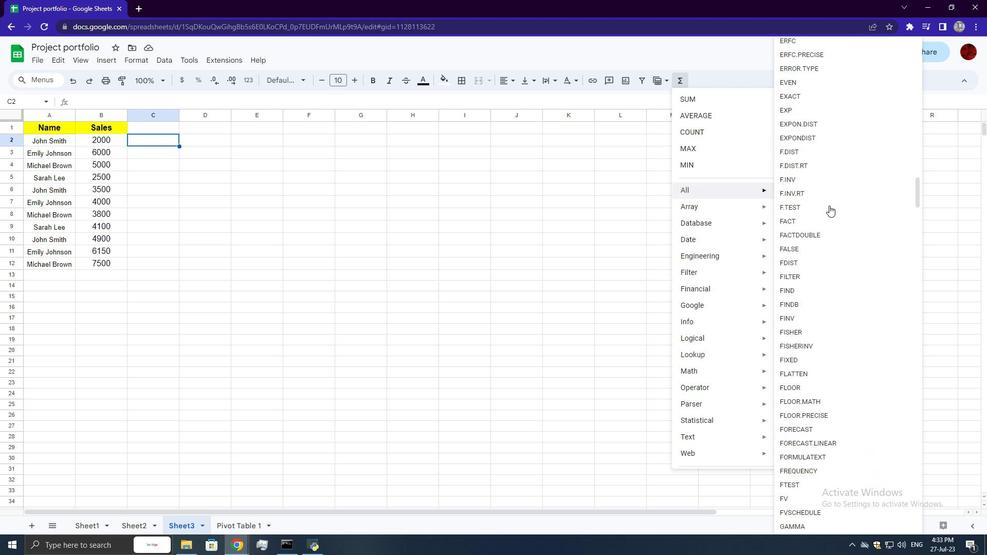 
Action: Mouse scrolled (829, 207) with delta (0, 0)
Screenshot: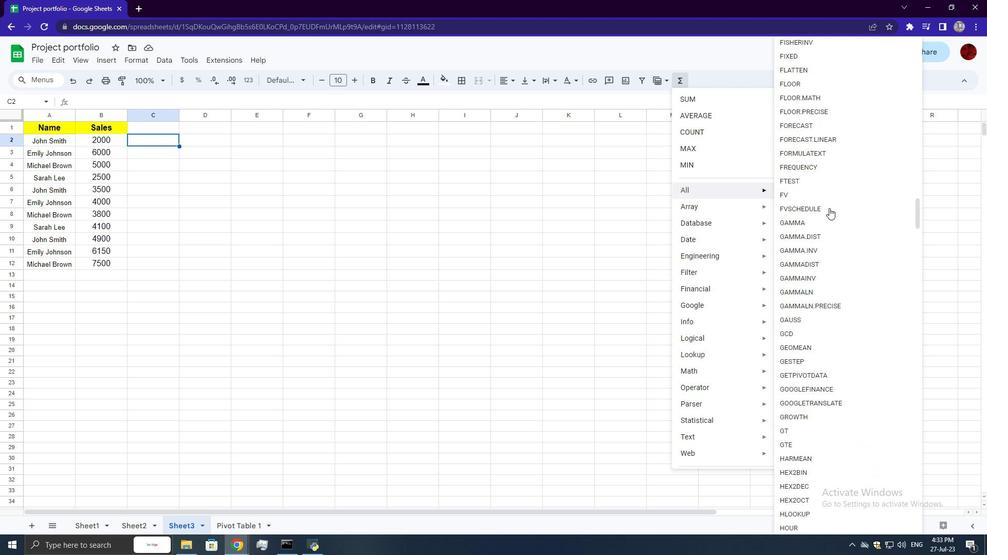 
Action: Mouse scrolled (829, 207) with delta (0, 0)
Screenshot: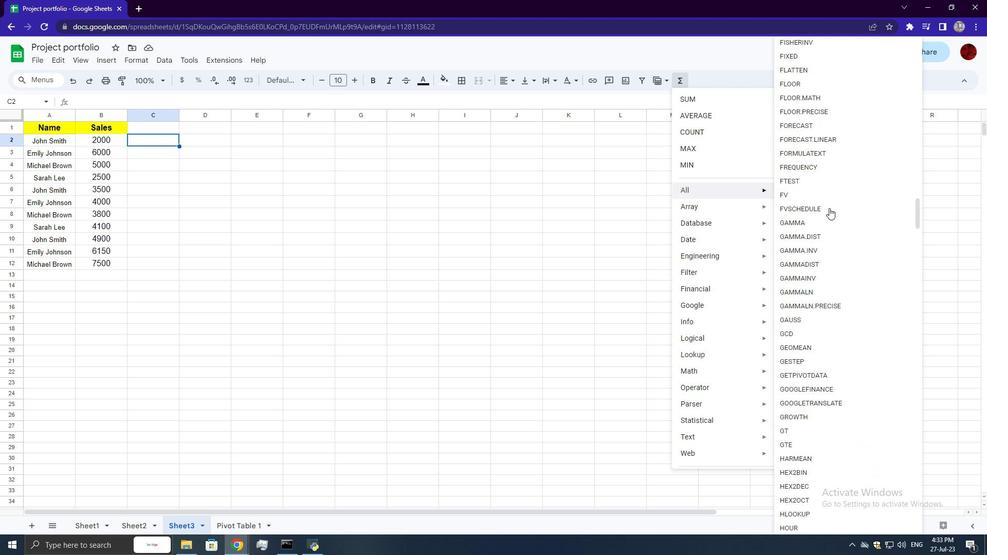 
Action: Mouse scrolled (829, 207) with delta (0, 0)
Screenshot: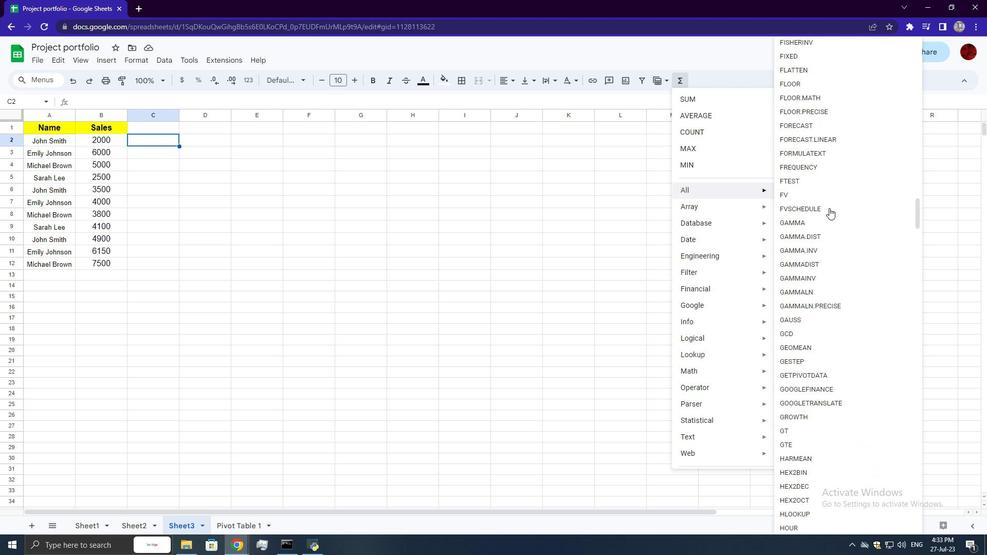 
Action: Mouse scrolled (829, 207) with delta (0, 0)
Screenshot: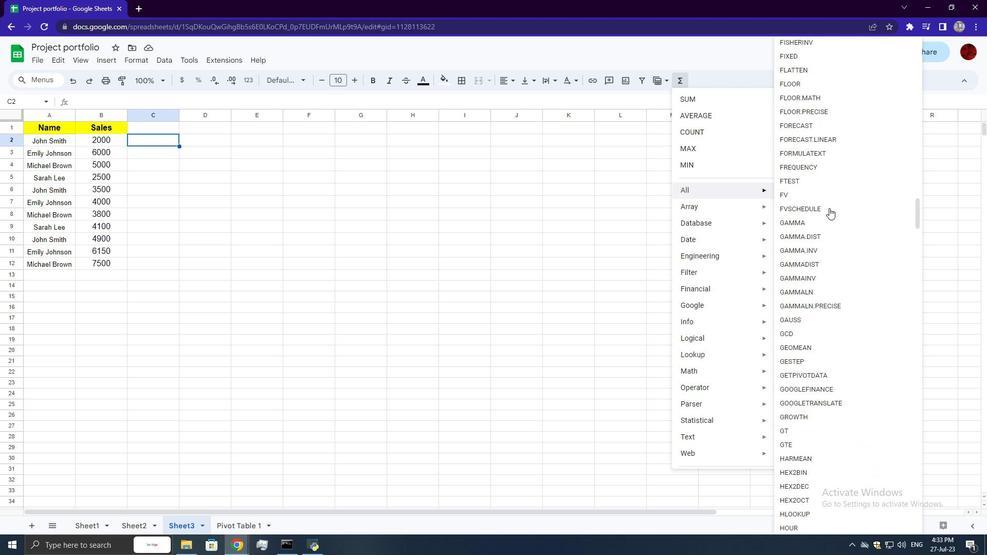 
Action: Mouse scrolled (829, 207) with delta (0, 0)
Screenshot: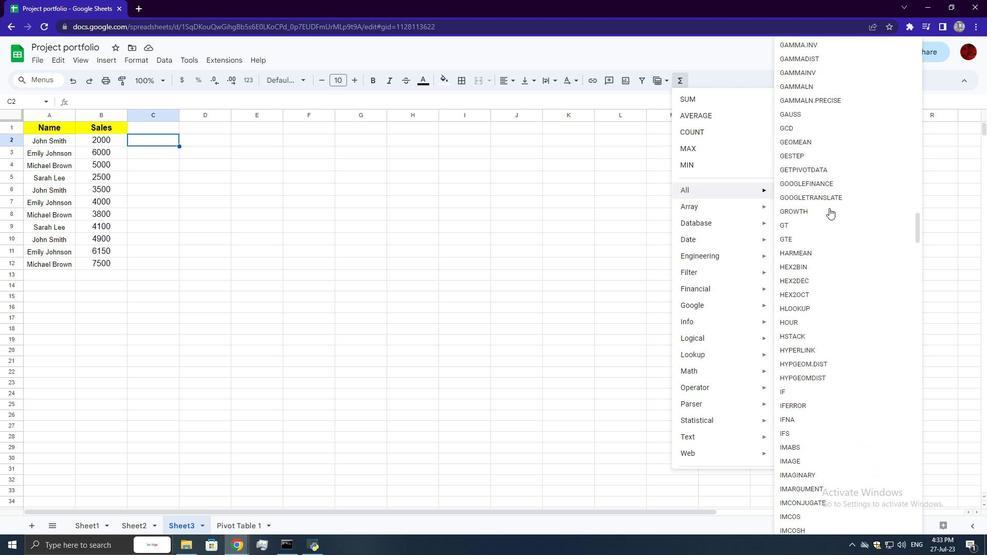 
Action: Mouse scrolled (829, 207) with delta (0, 0)
Screenshot: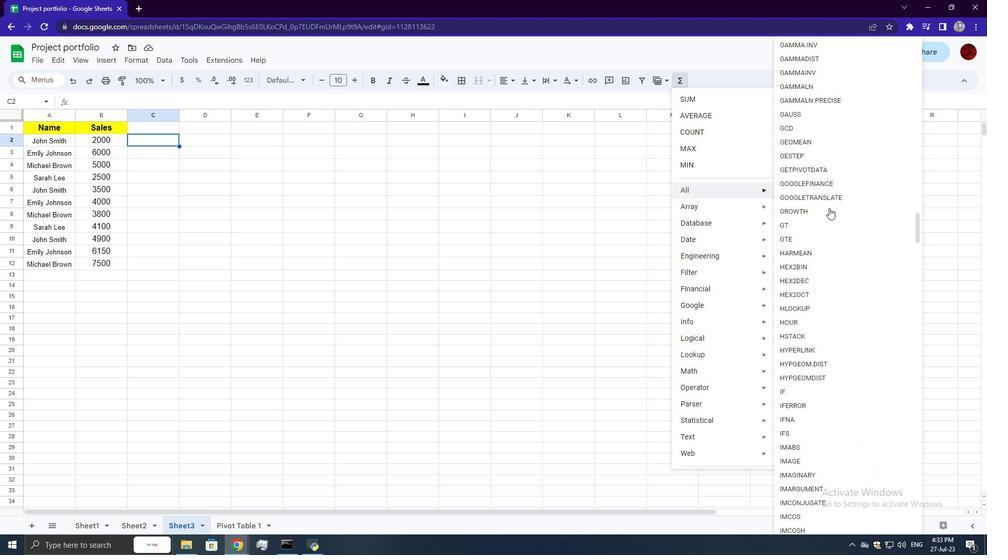
Action: Mouse scrolled (829, 207) with delta (0, 0)
Screenshot: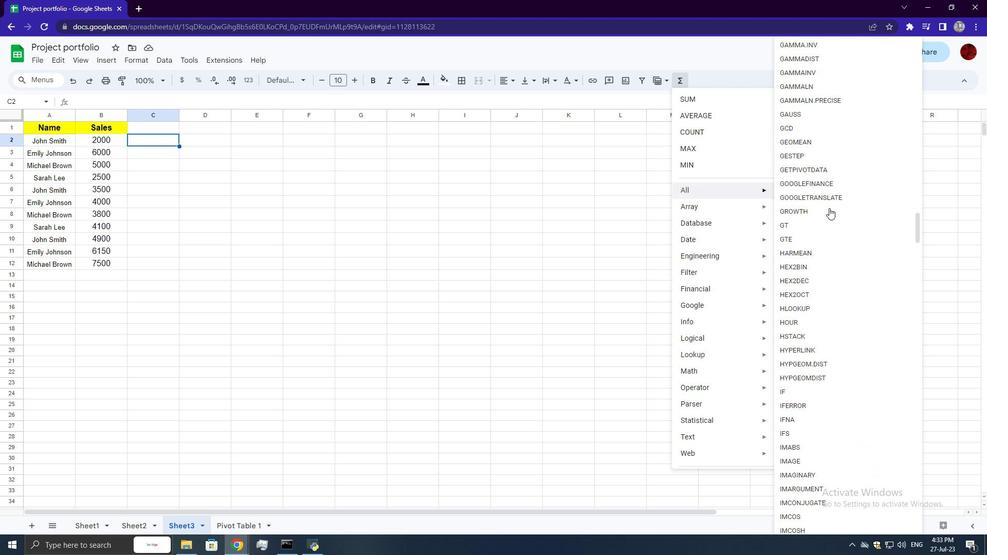 
Action: Mouse scrolled (829, 207) with delta (0, 0)
Screenshot: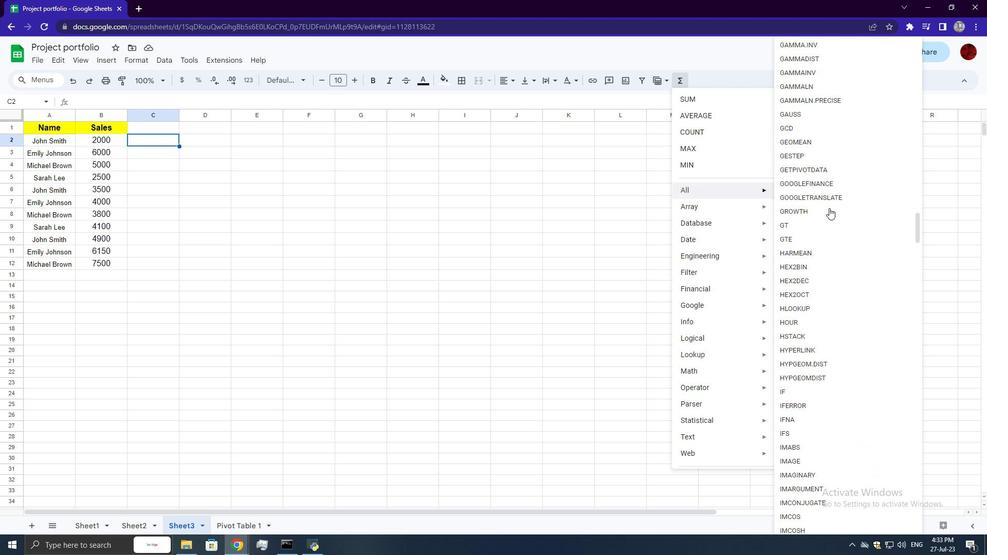 
Action: Mouse scrolled (829, 207) with delta (0, 0)
Screenshot: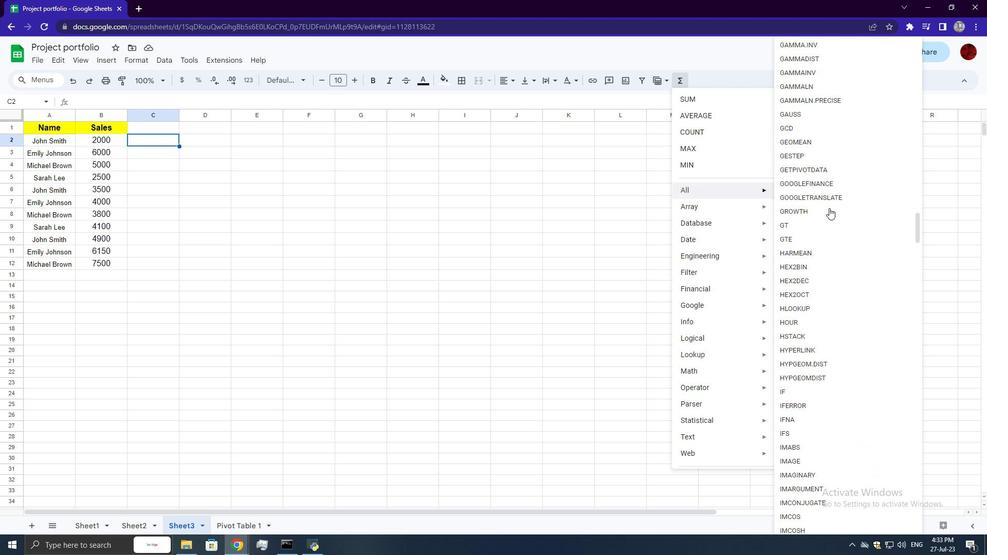 
Action: Mouse scrolled (829, 207) with delta (0, 0)
Screenshot: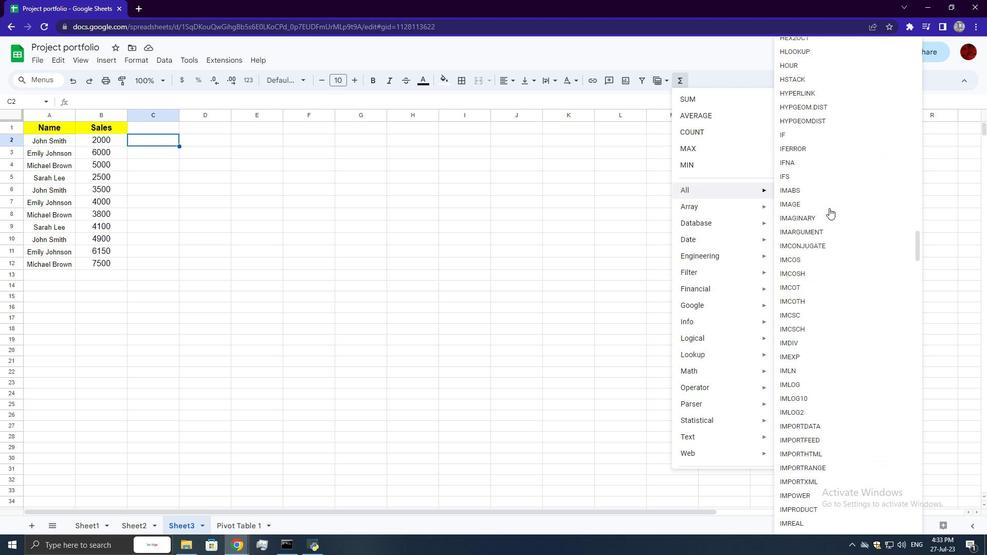 
Action: Mouse scrolled (829, 207) with delta (0, 0)
Screenshot: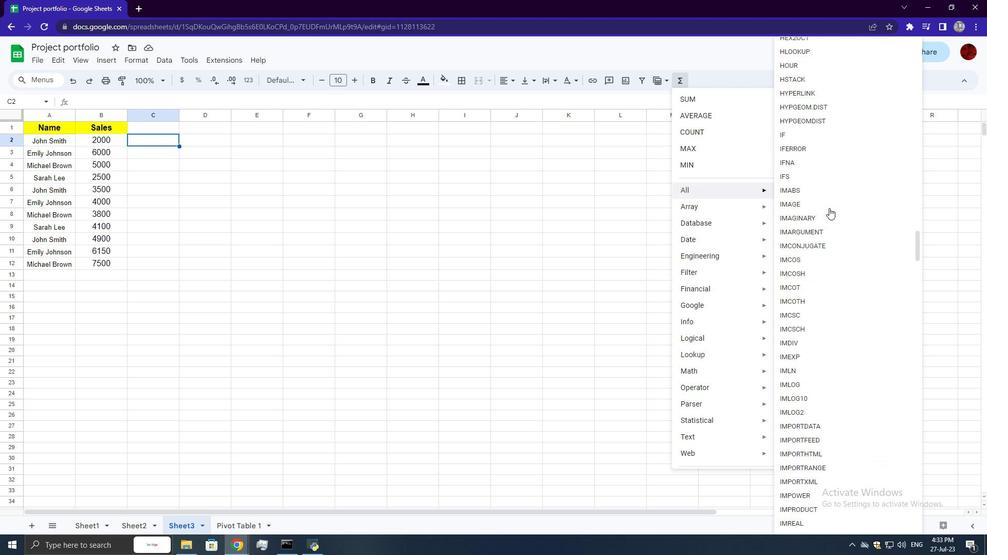 
Action: Mouse scrolled (829, 207) with delta (0, 0)
Screenshot: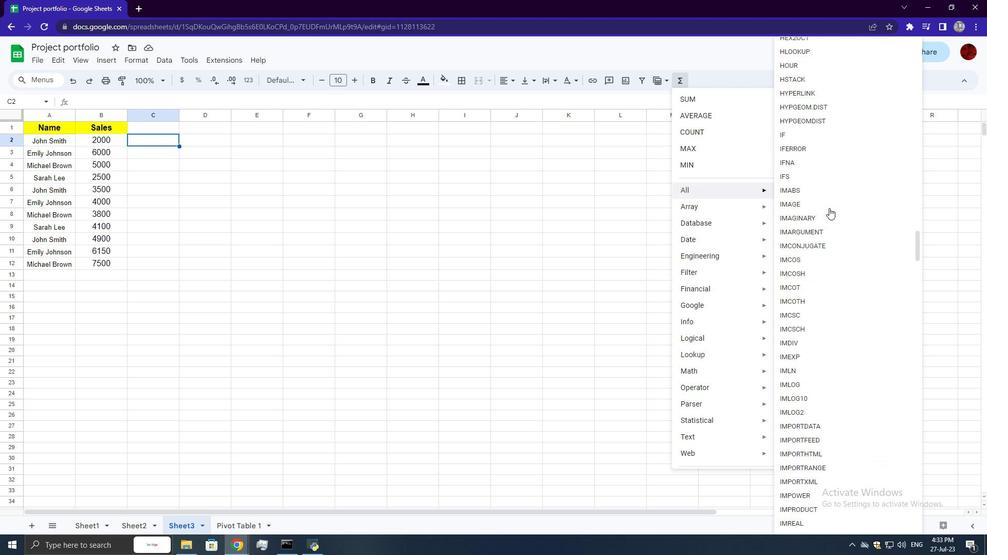 
Action: Mouse scrolled (829, 207) with delta (0, 0)
Screenshot: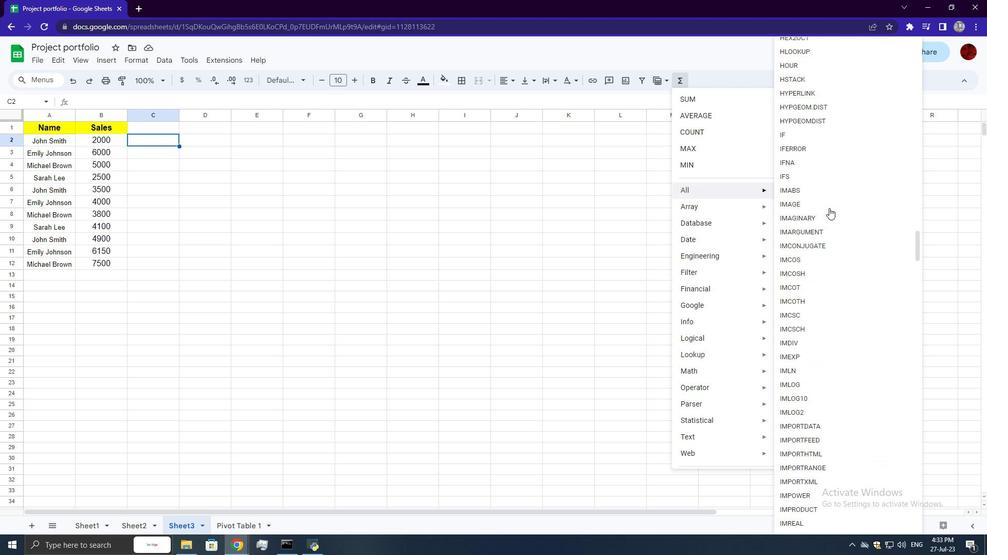 
Action: Mouse scrolled (829, 207) with delta (0, 0)
Screenshot: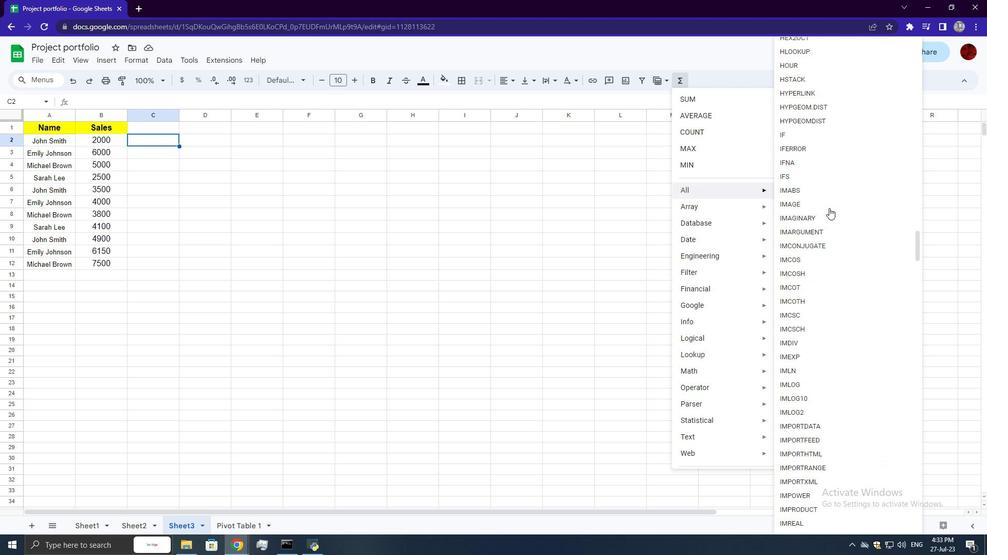 
Action: Mouse scrolled (829, 207) with delta (0, 0)
Screenshot: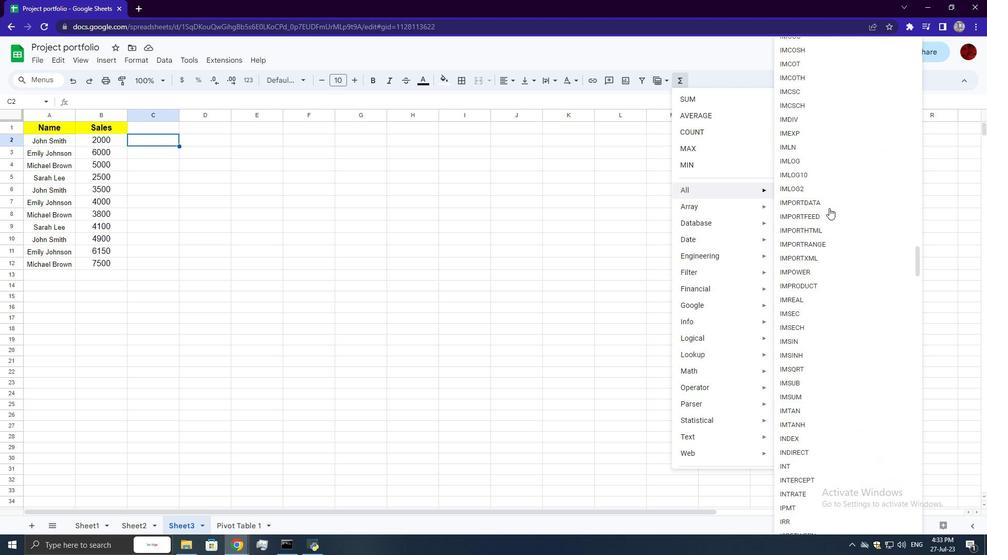 
Action: Mouse scrolled (829, 207) with delta (0, 0)
Screenshot: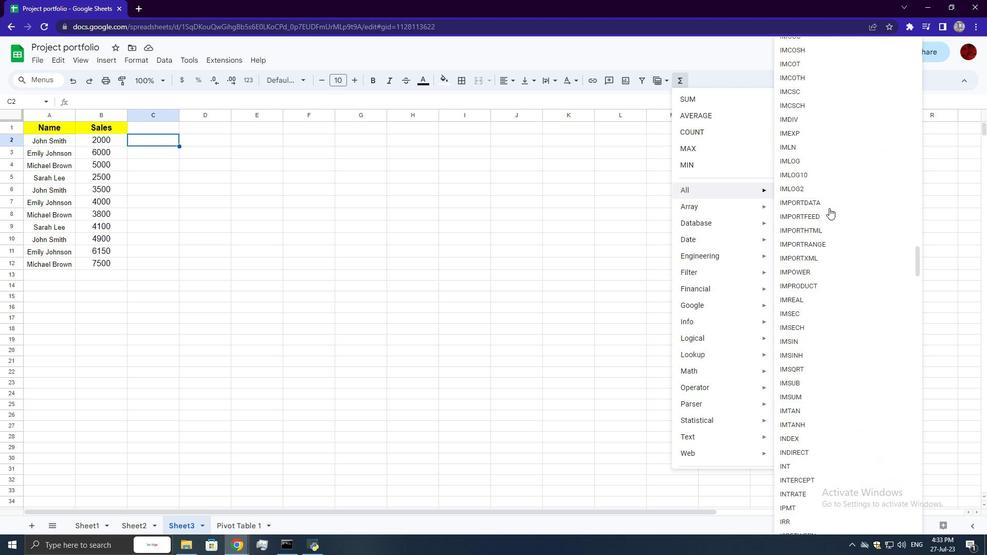 
Action: Mouse scrolled (829, 207) with delta (0, 0)
Screenshot: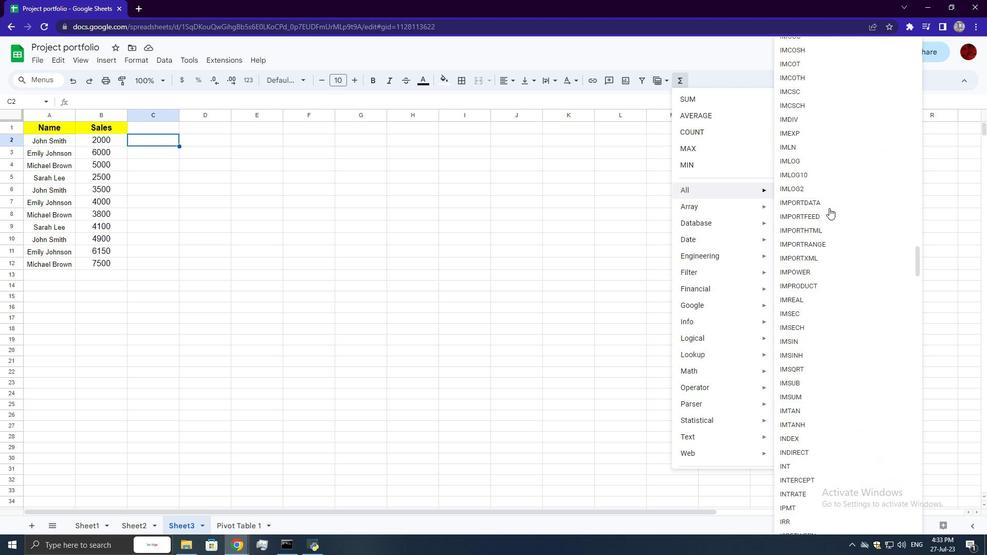 
Action: Mouse scrolled (829, 207) with delta (0, 0)
Screenshot: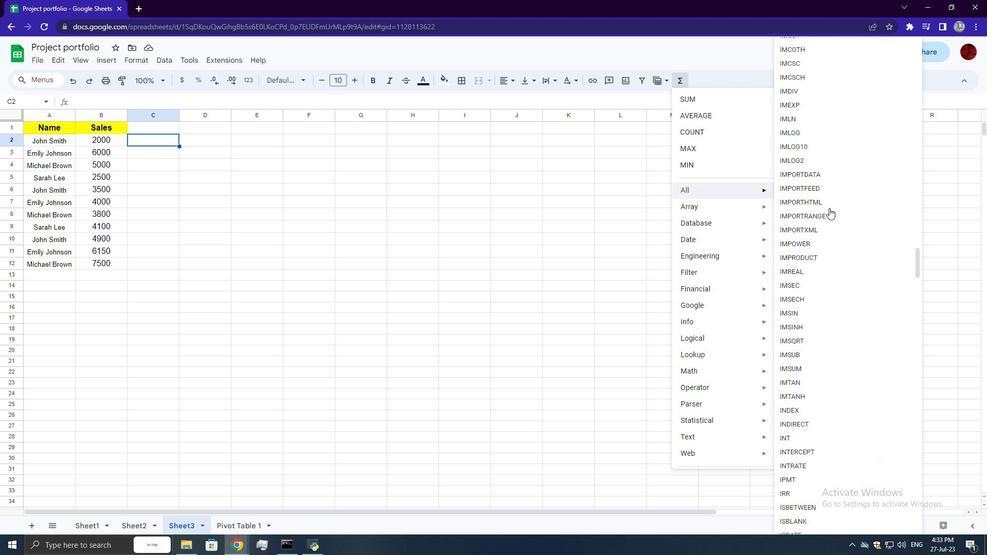 
Action: Mouse scrolled (829, 207) with delta (0, 0)
Screenshot: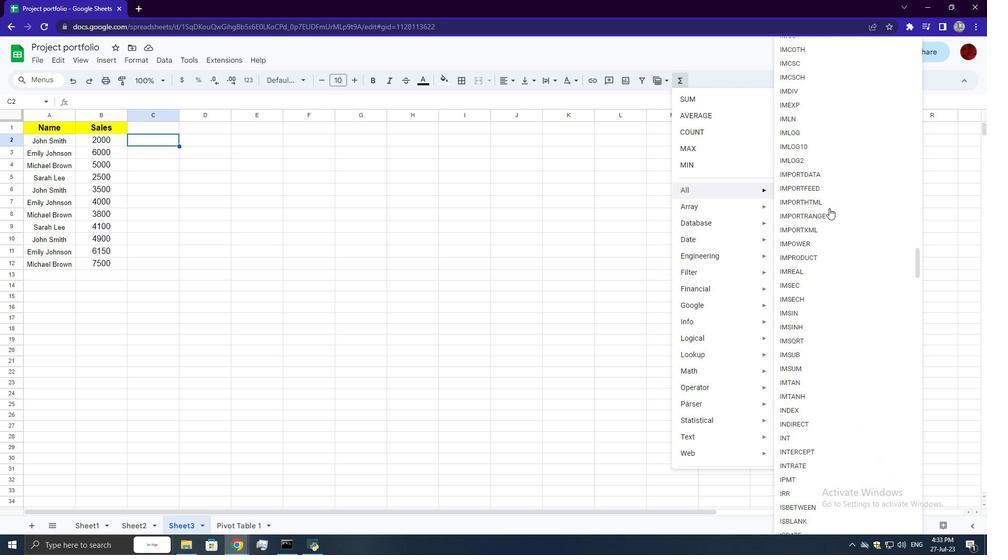 
Action: Mouse scrolled (829, 207) with delta (0, 0)
Screenshot: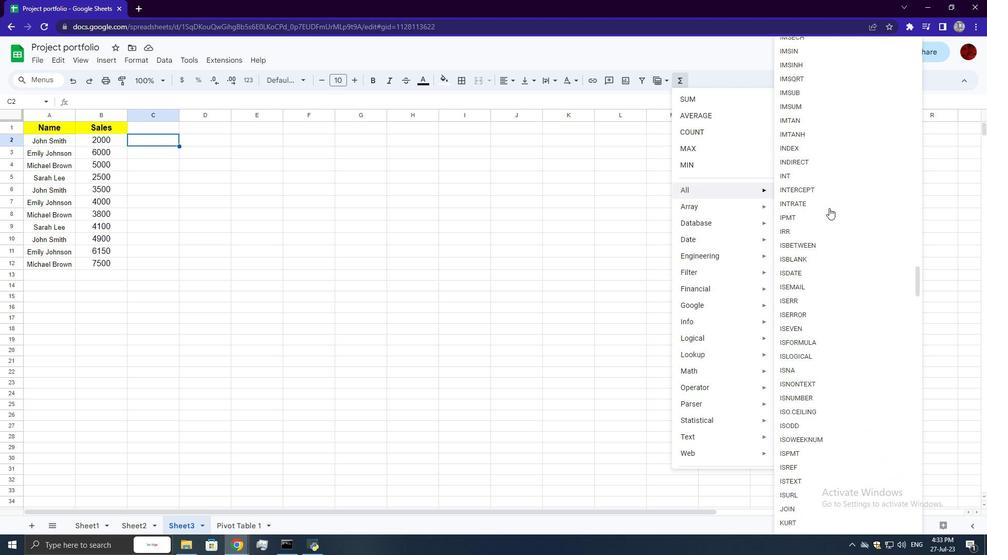 
Action: Mouse moved to (829, 208)
Screenshot: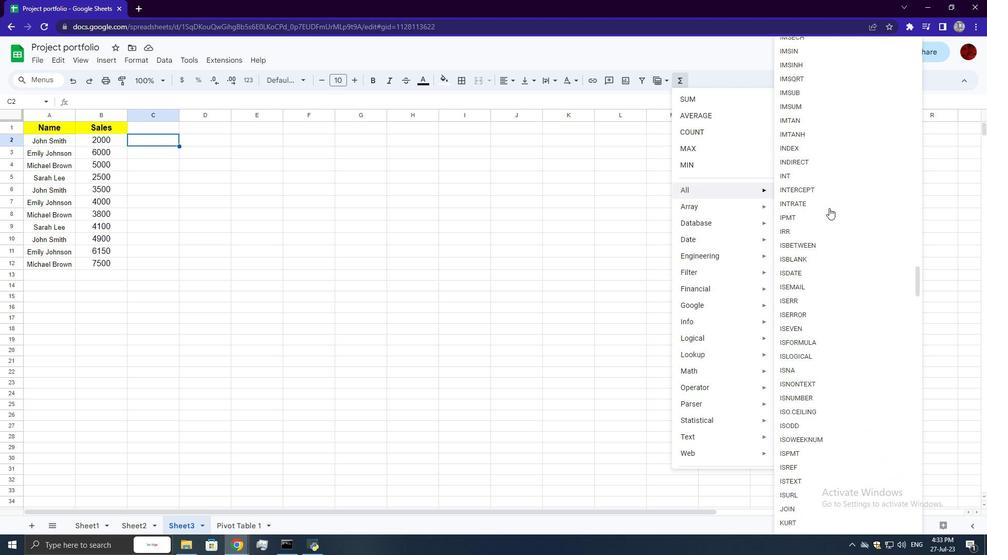 
Action: Mouse scrolled (829, 208) with delta (0, 0)
Screenshot: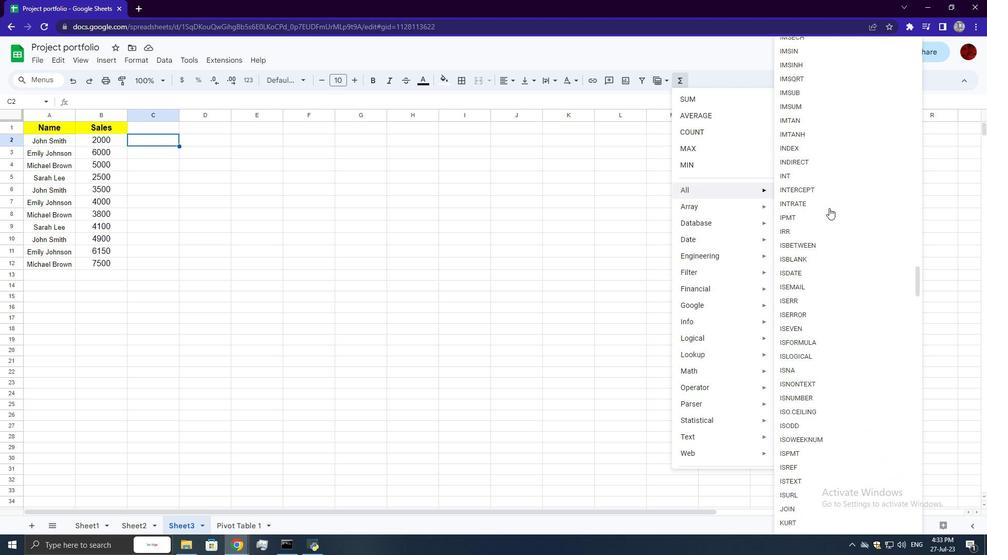 
Action: Mouse moved to (829, 209)
Screenshot: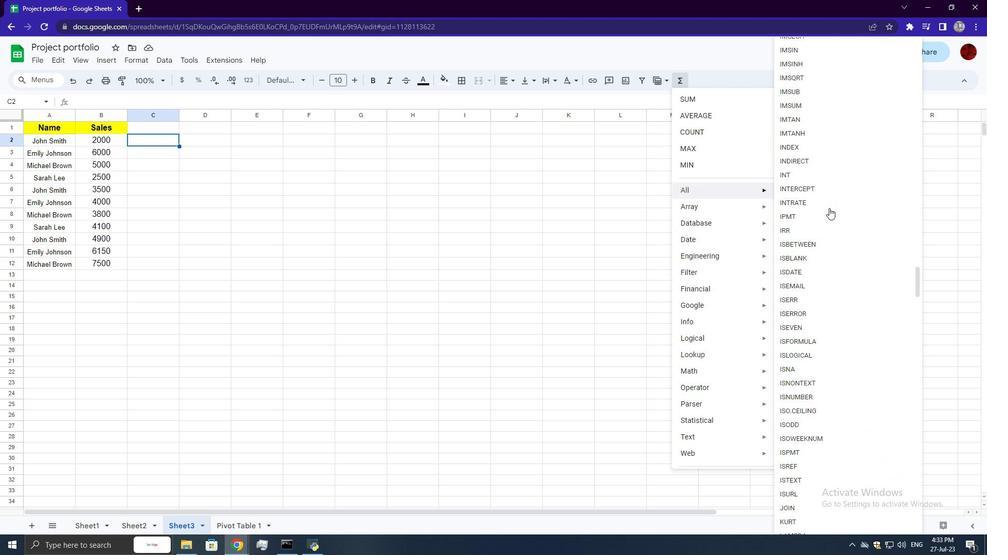 
Action: Mouse scrolled (829, 208) with delta (0, 0)
Screenshot: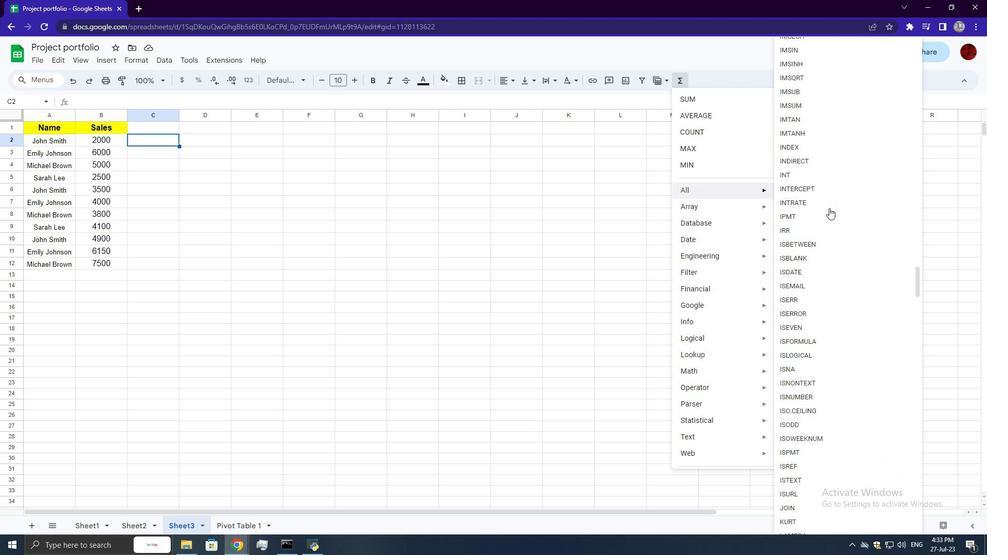 
Action: Mouse scrolled (829, 208) with delta (0, 0)
Screenshot: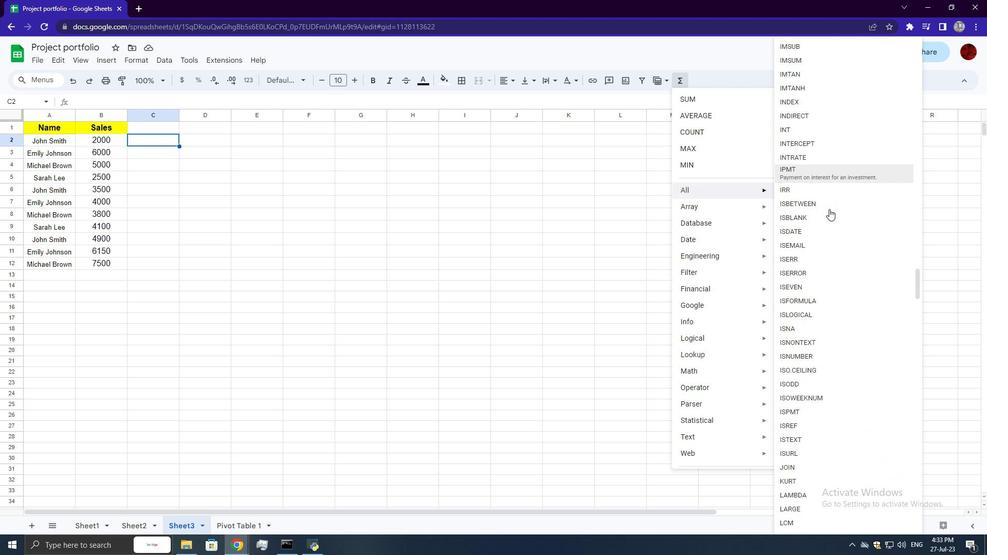 
Action: Mouse moved to (791, 404)
Screenshot: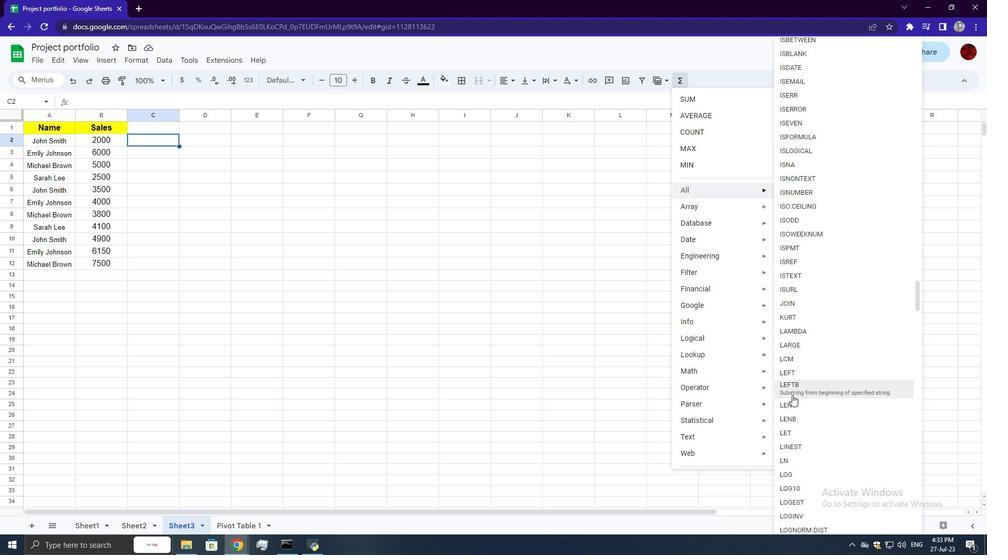 
Action: Mouse pressed left at (791, 404)
Screenshot: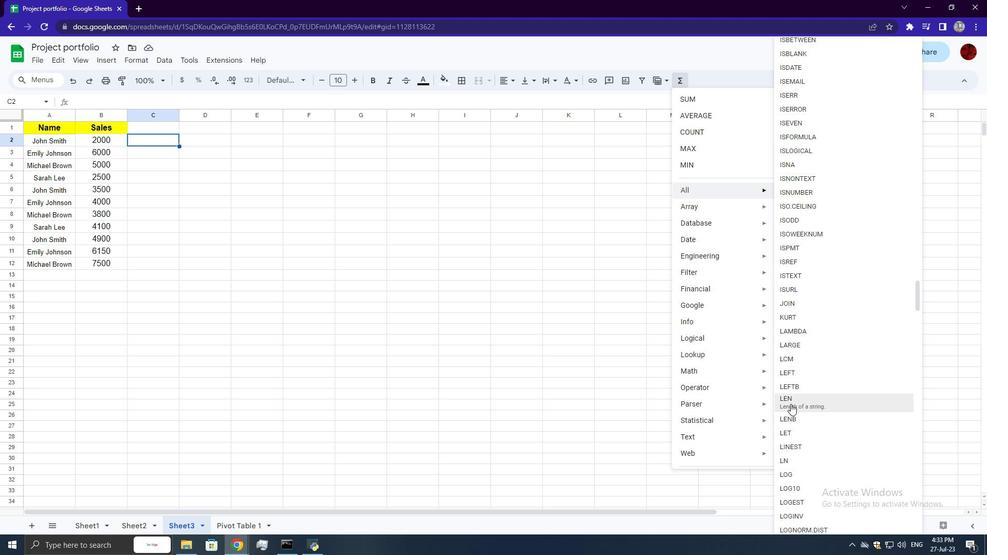 
Action: Key pressed <Key.shift_r><Key.shift_r><Key.shift_r>"<Key.shift>John<Key.space><Key.shift>Smith<Key.shift_r><Key.shift_r>"<Key.enter>
Screenshot: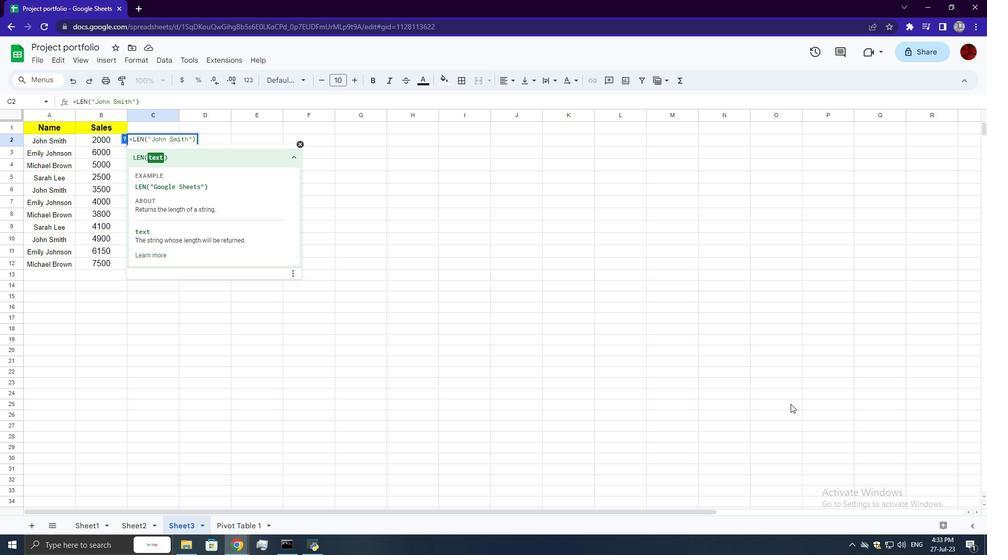 
